 Task: Find an Airbnb in Jamaica Plain, United States for 2 guests from 10th to 18th August with a price range of ₹10,000 to ₹14,000, 1 bedroom, 1 bed, 1 bathroom, self check-in, gym, breakfast, wifi, free parking, and English-speaking host.
Action: Mouse moved to (602, 114)
Screenshot: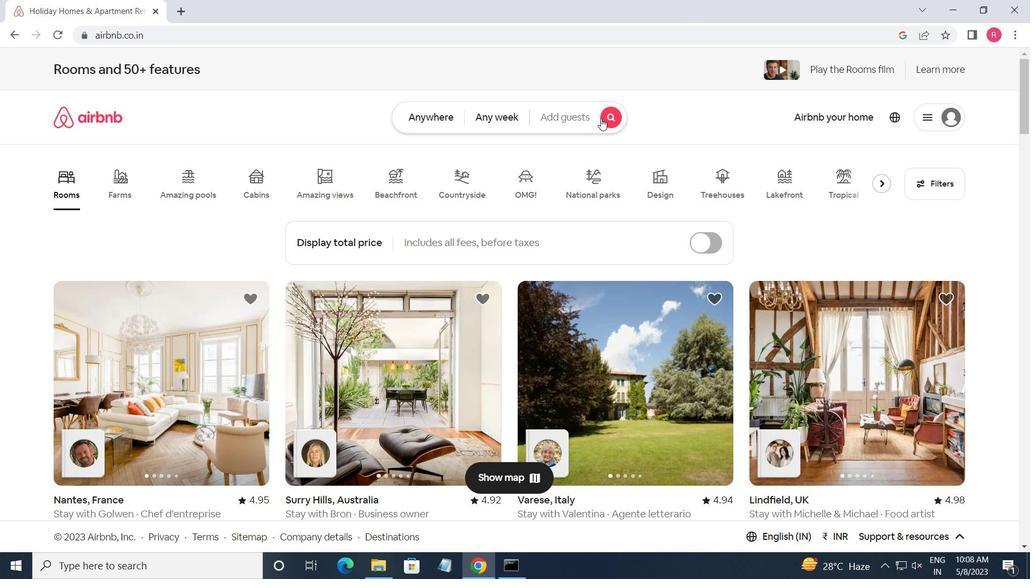 
Action: Mouse pressed left at (602, 114)
Screenshot: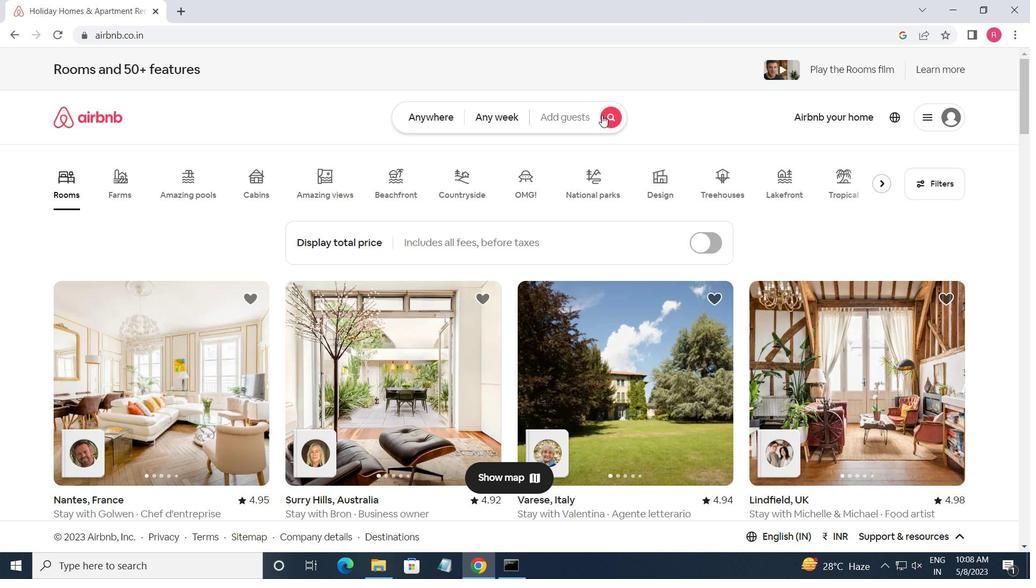 
Action: Mouse moved to (327, 171)
Screenshot: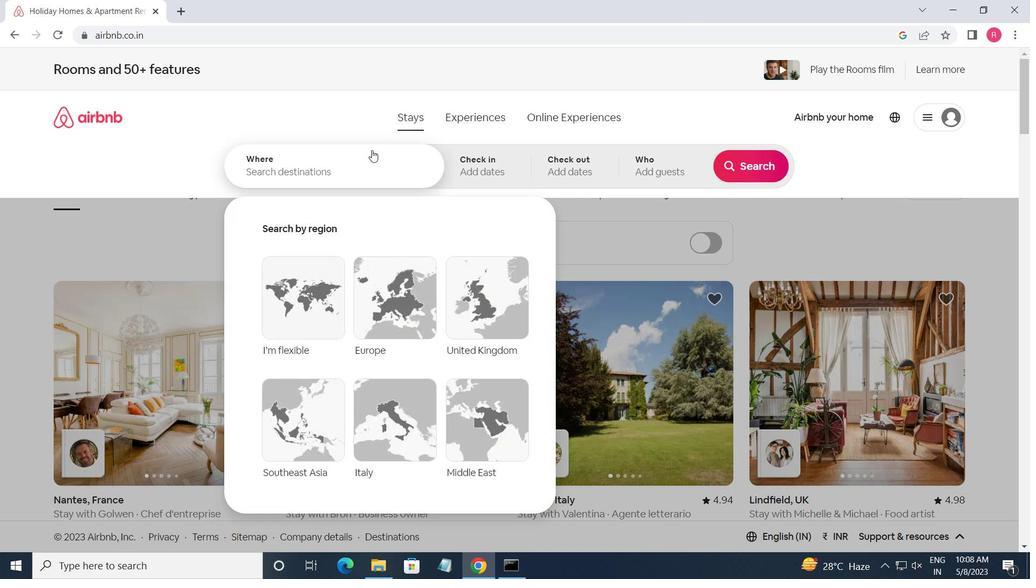 
Action: Mouse pressed left at (327, 171)
Screenshot: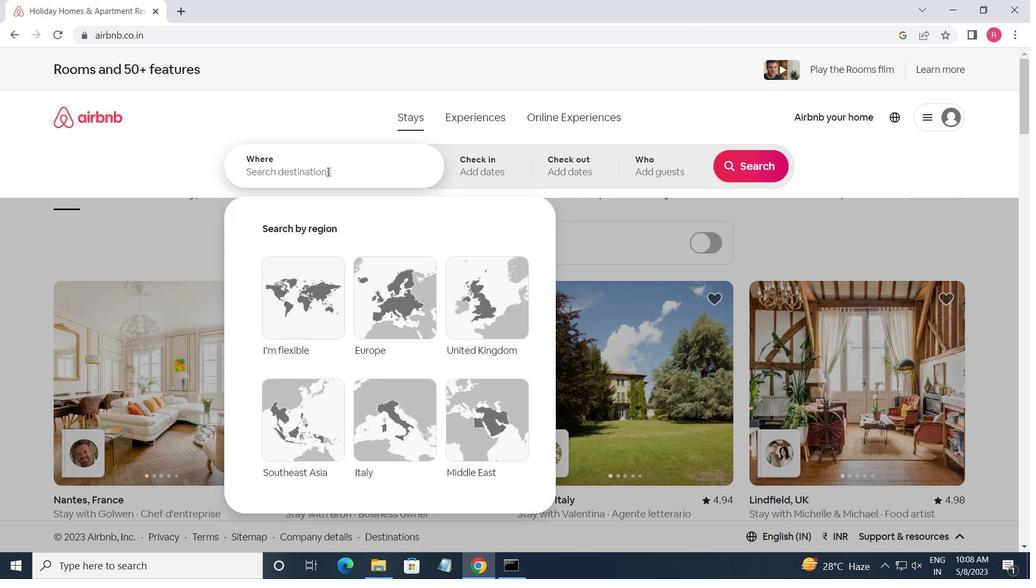
Action: Key pressed <Key.shift><Key.shift><Key.shift><Key.shift><Key.shift><Key.shift><Key.shift><Key.shift><Key.shift><Key.shift><Key.shift><Key.shift><Key.shift><Key.shift>JAMAICA<Key.space><Key.shift_r>PLAIN,<Key.shift_r><Key.shift_r>UNITED<Key.space><Key.shift>STATES<Key.enter>
Screenshot: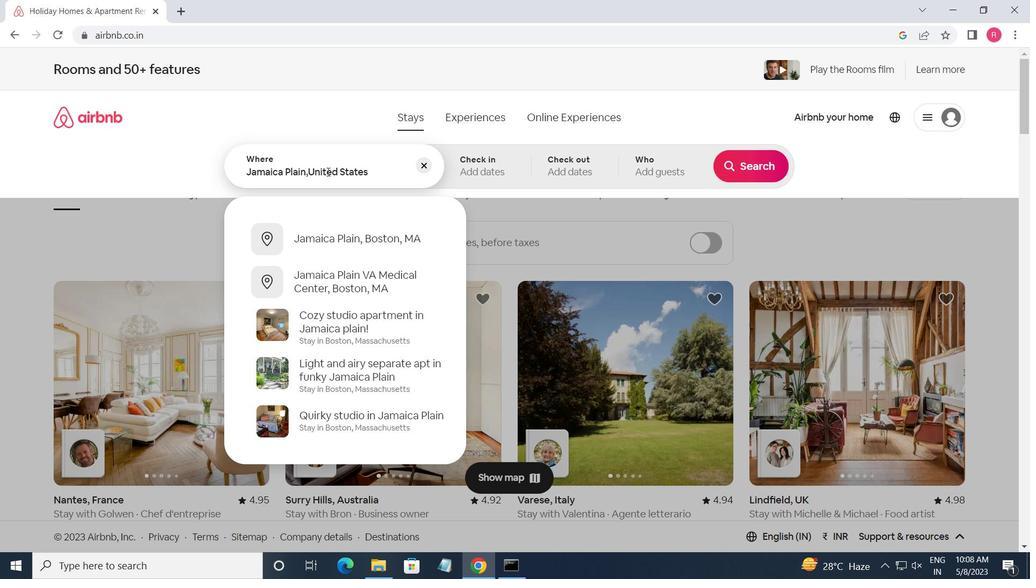 
Action: Mouse moved to (744, 274)
Screenshot: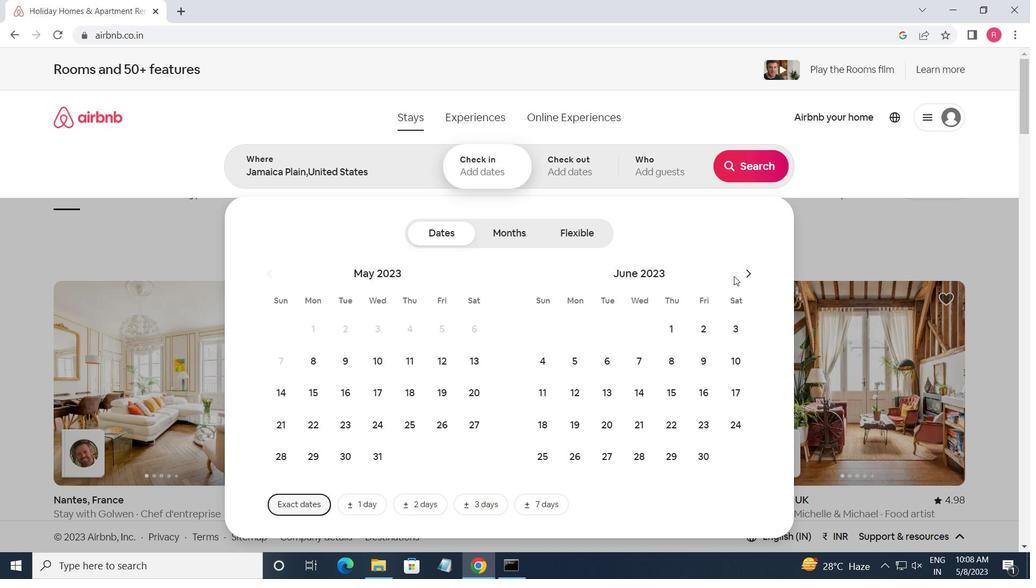 
Action: Mouse pressed left at (744, 274)
Screenshot: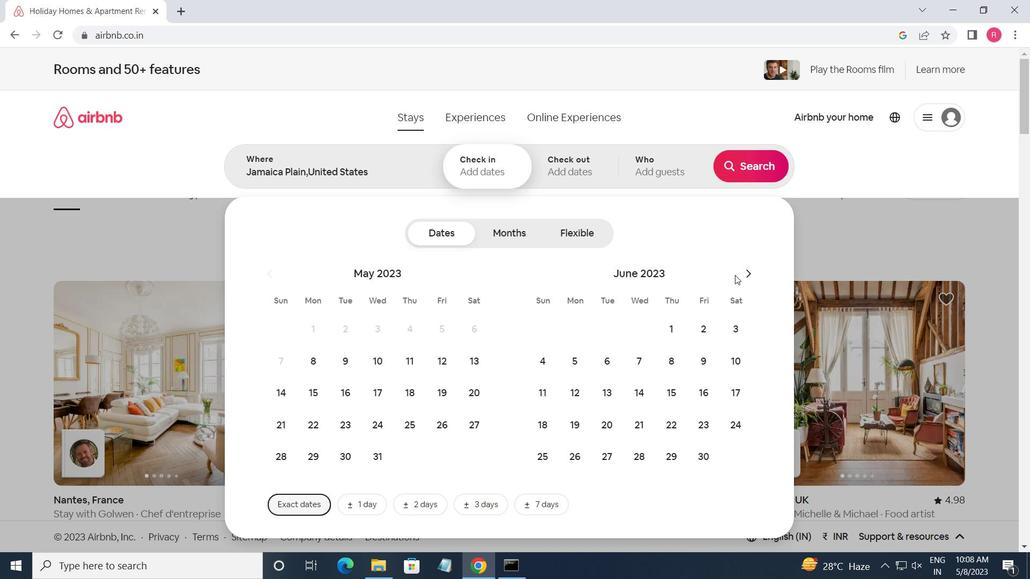 
Action: Mouse moved to (746, 275)
Screenshot: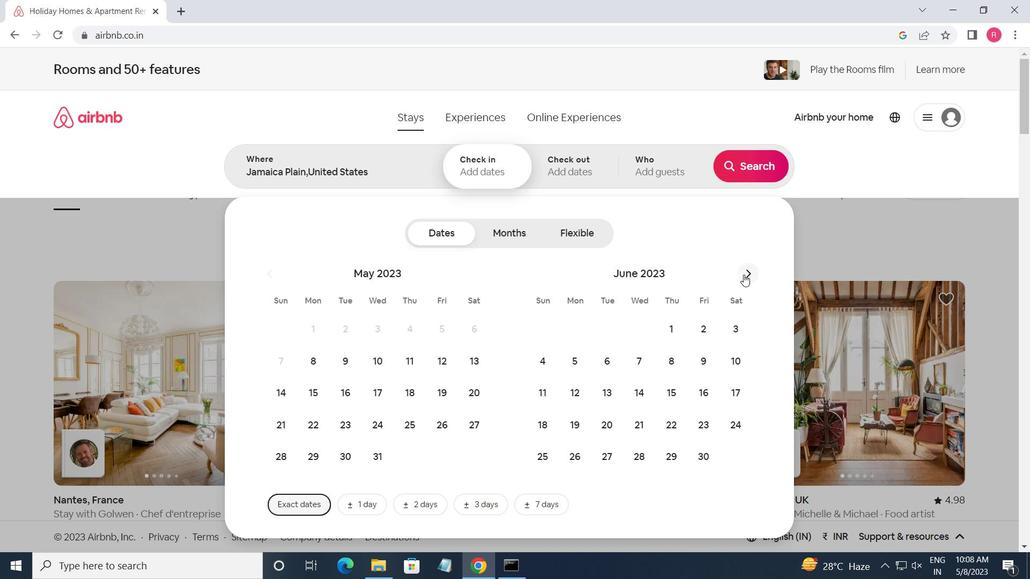 
Action: Mouse pressed left at (746, 275)
Screenshot: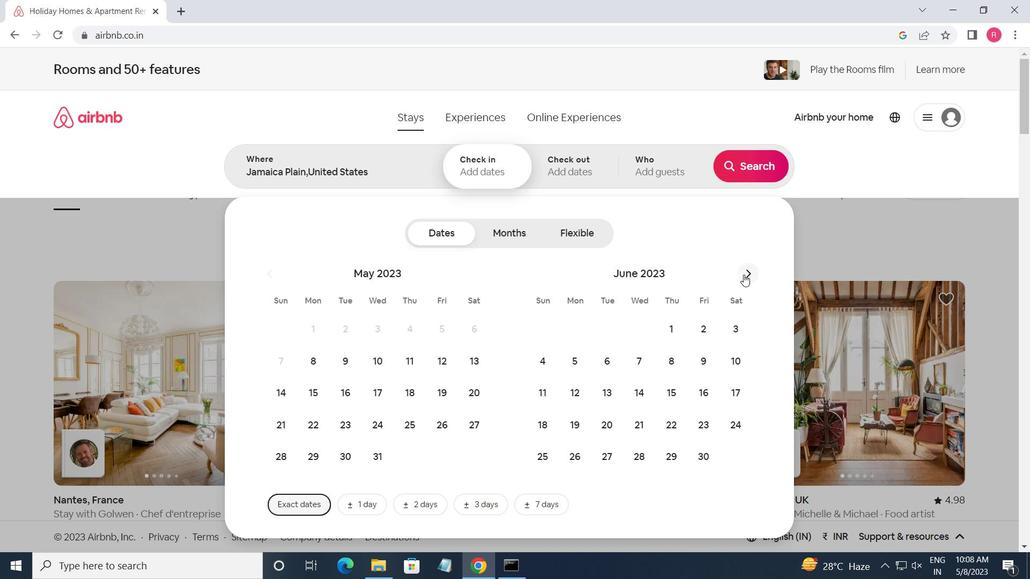 
Action: Mouse moved to (746, 275)
Screenshot: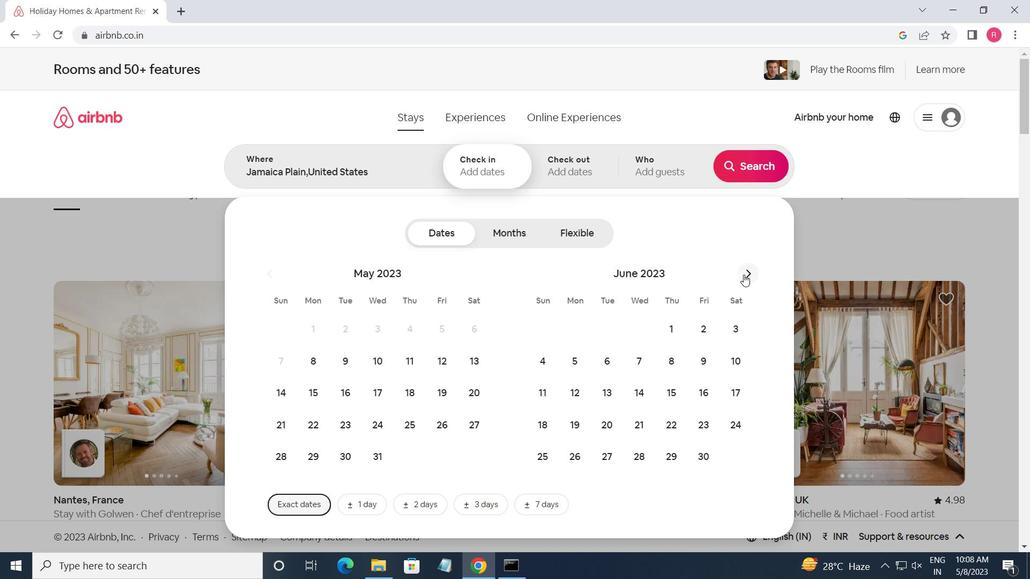 
Action: Mouse pressed left at (746, 275)
Screenshot: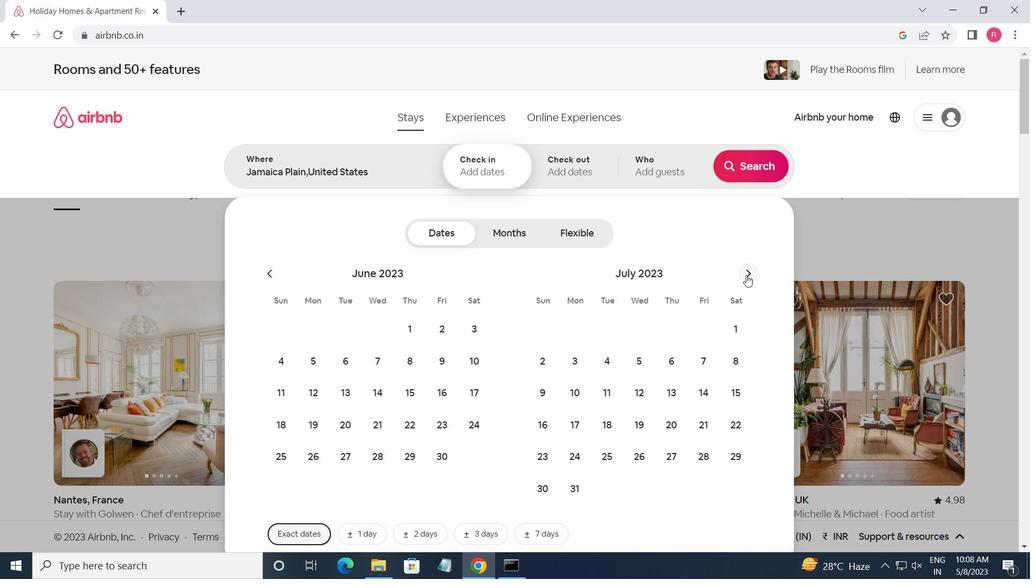 
Action: Mouse moved to (679, 364)
Screenshot: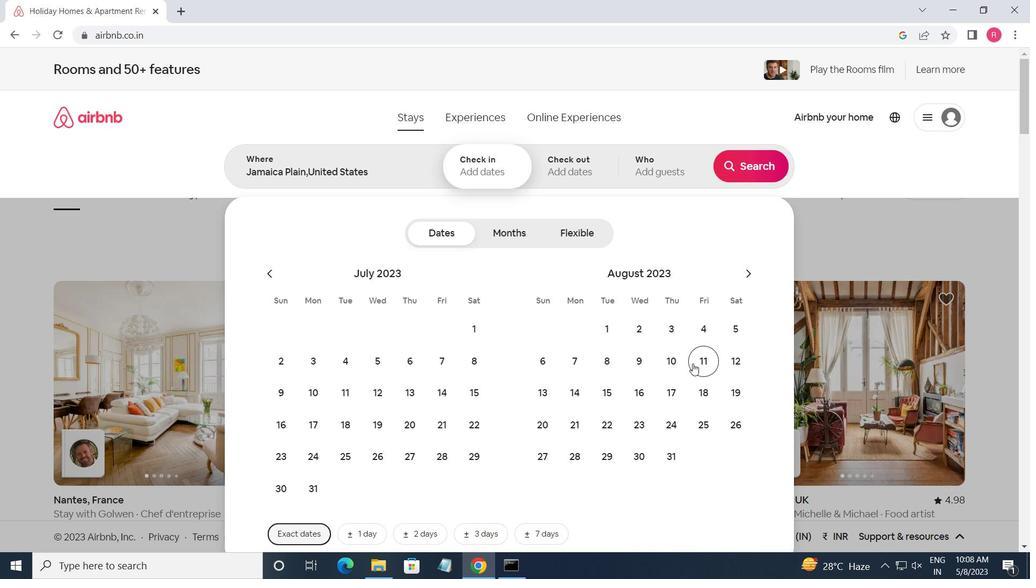 
Action: Mouse pressed left at (679, 364)
Screenshot: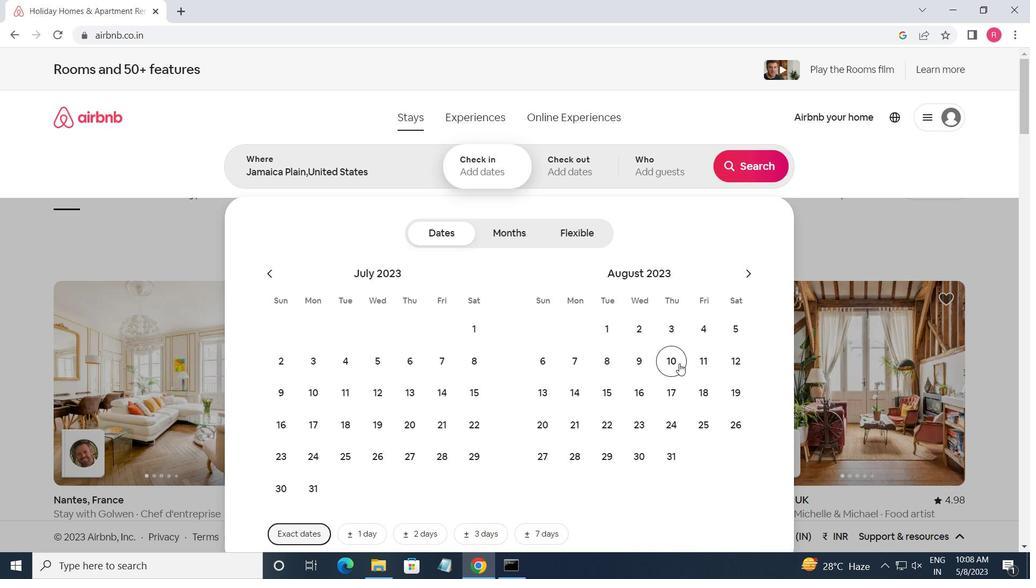 
Action: Mouse moved to (705, 388)
Screenshot: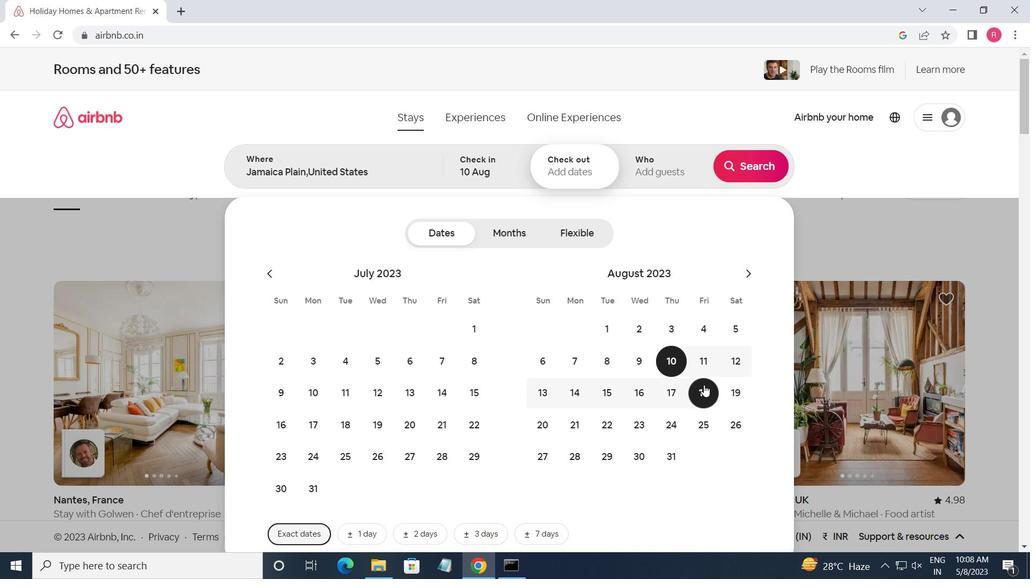 
Action: Mouse pressed left at (705, 388)
Screenshot: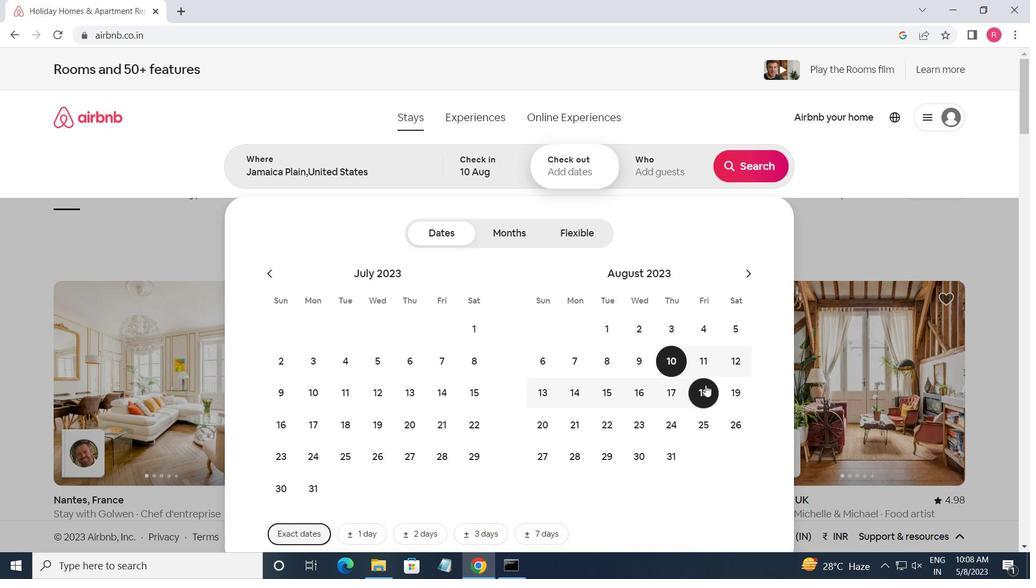 
Action: Mouse moved to (668, 177)
Screenshot: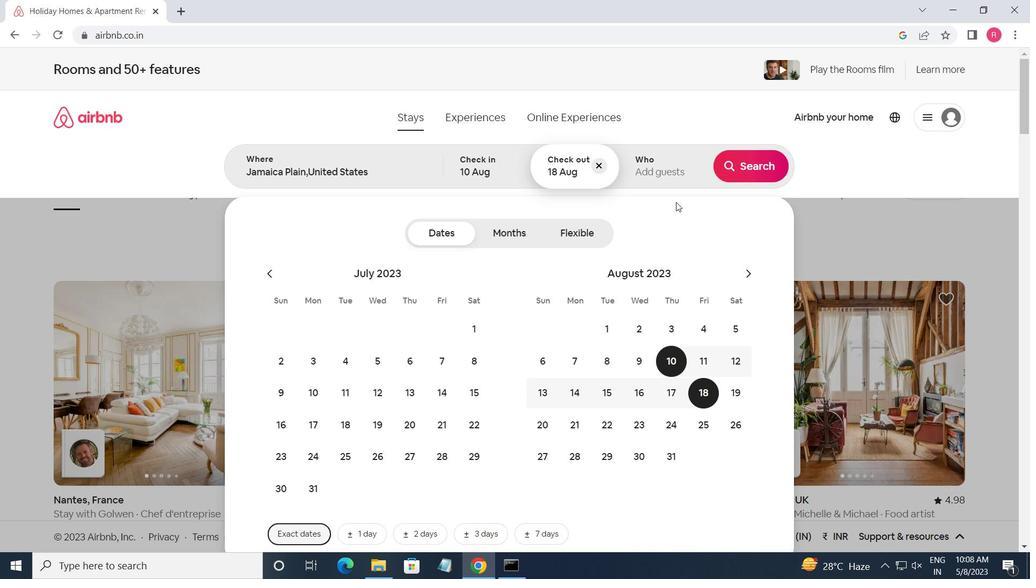 
Action: Mouse pressed left at (668, 177)
Screenshot: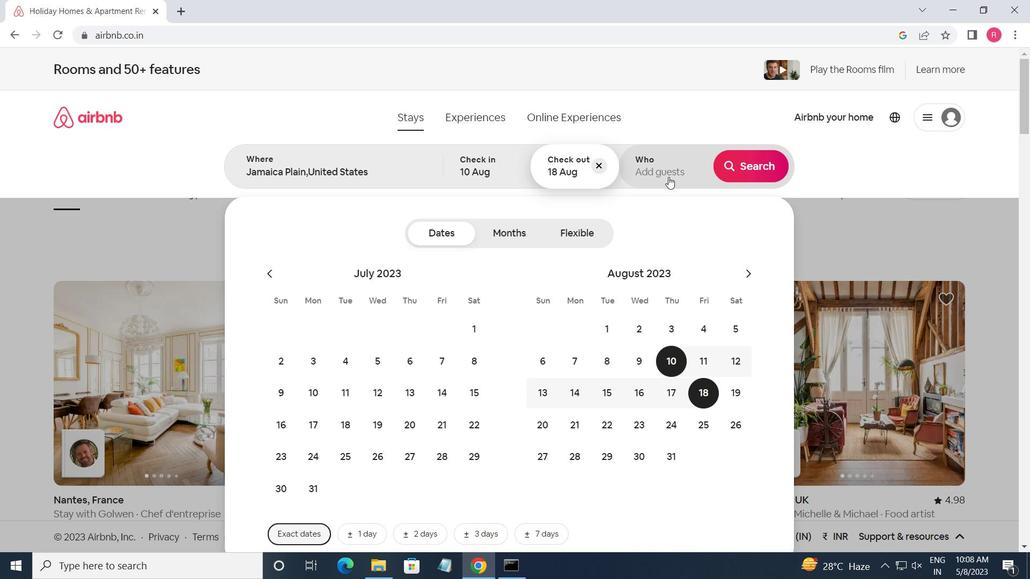 
Action: Mouse moved to (755, 242)
Screenshot: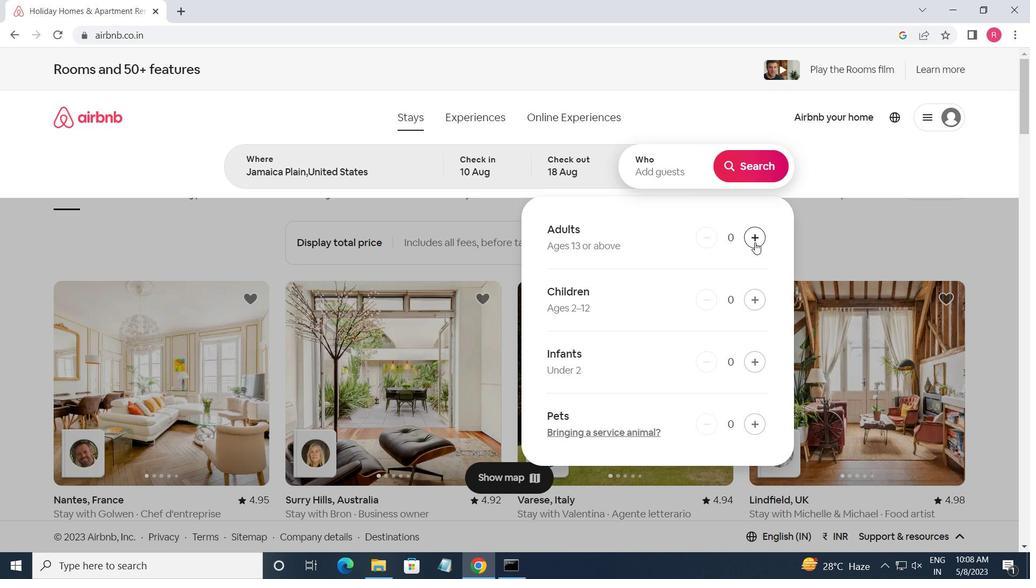 
Action: Mouse pressed left at (755, 242)
Screenshot: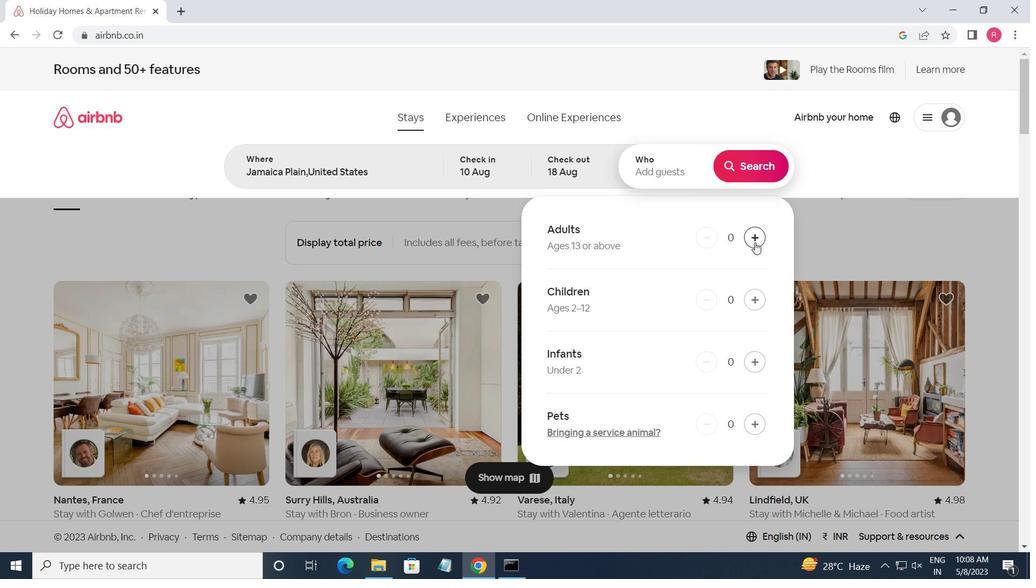 
Action: Mouse pressed left at (755, 242)
Screenshot: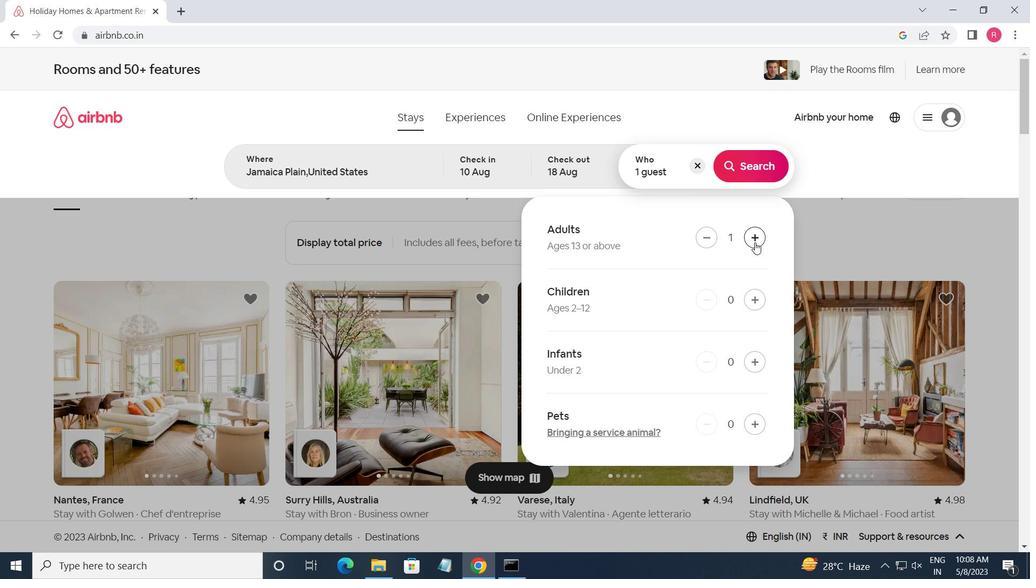 
Action: Mouse moved to (746, 177)
Screenshot: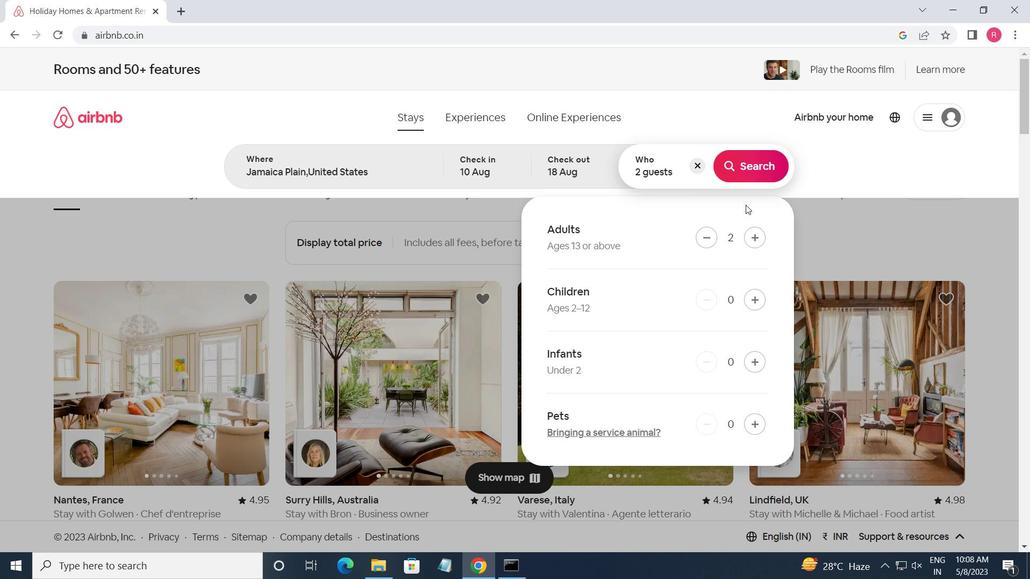 
Action: Mouse pressed left at (746, 177)
Screenshot: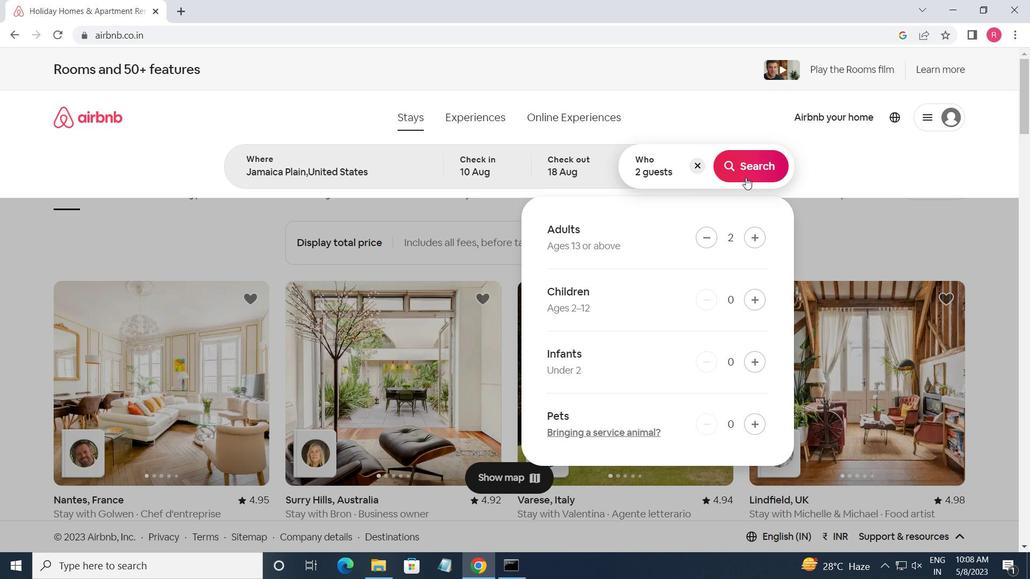 
Action: Mouse moved to (983, 124)
Screenshot: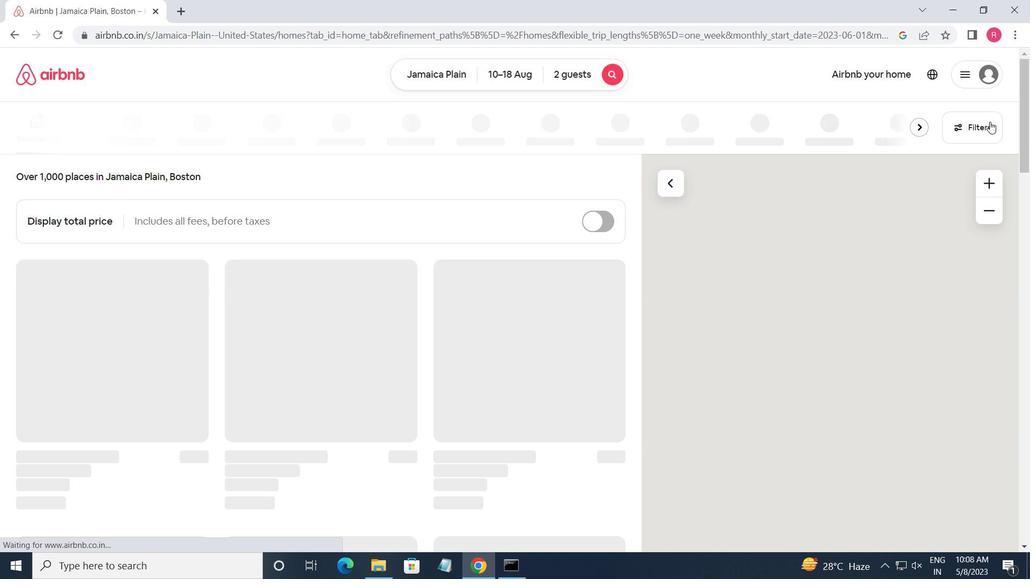 
Action: Mouse pressed left at (983, 124)
Screenshot: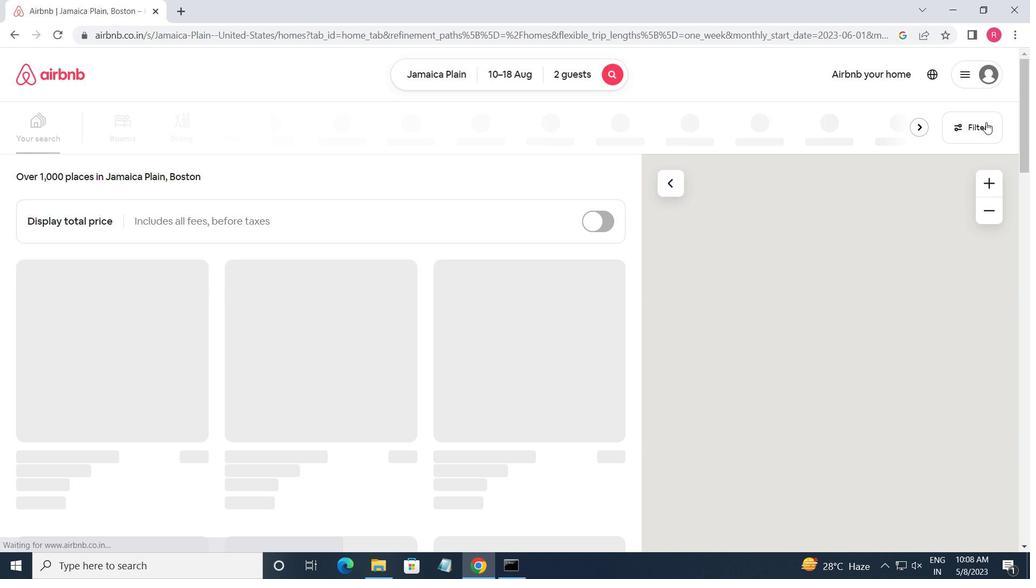 
Action: Mouse moved to (347, 448)
Screenshot: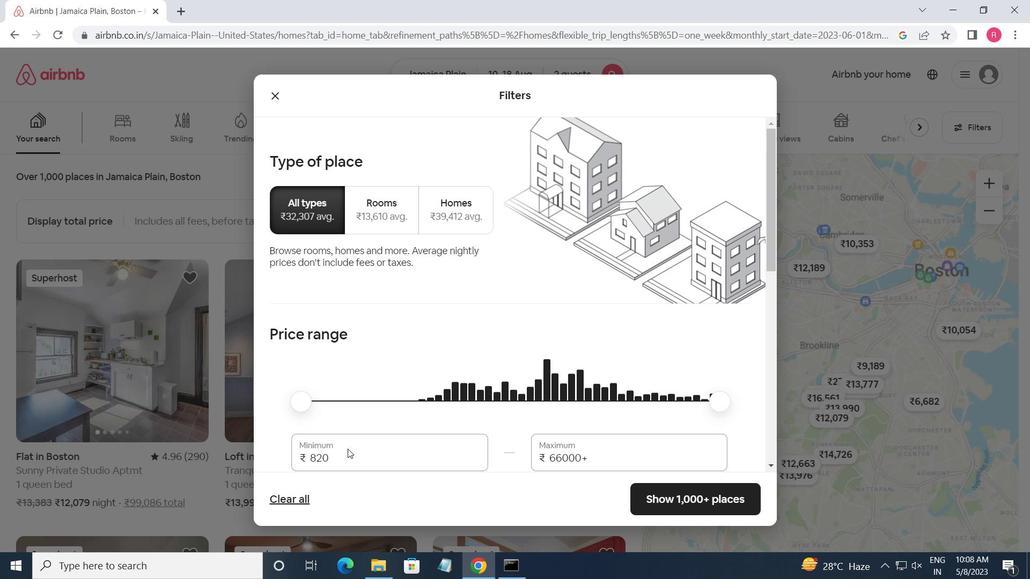 
Action: Mouse pressed left at (347, 448)
Screenshot: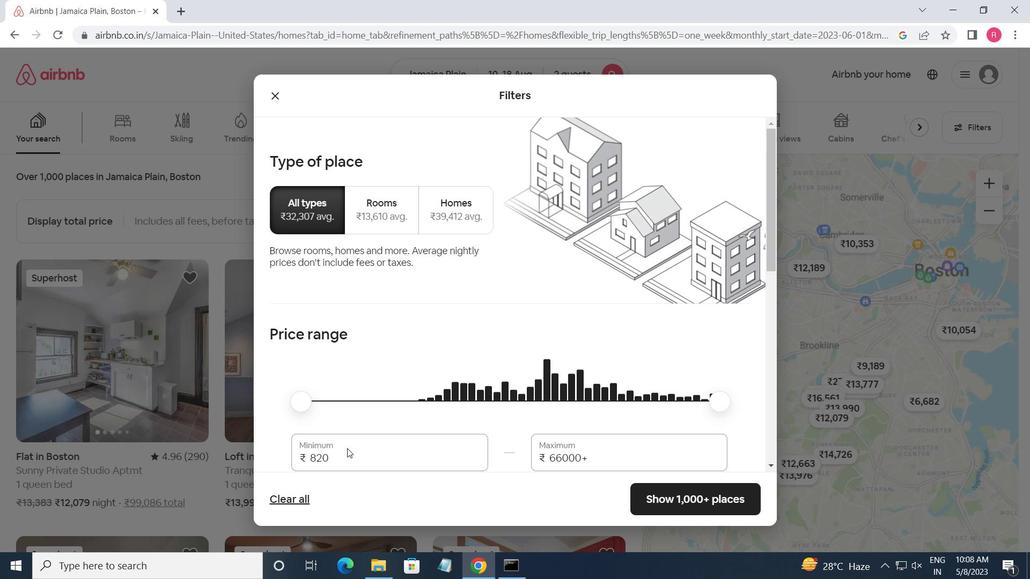 
Action: Key pressed <Key.backspace><Key.backspace><Key.backspace><Key.backspace>10000<Key.tab>14000
Screenshot: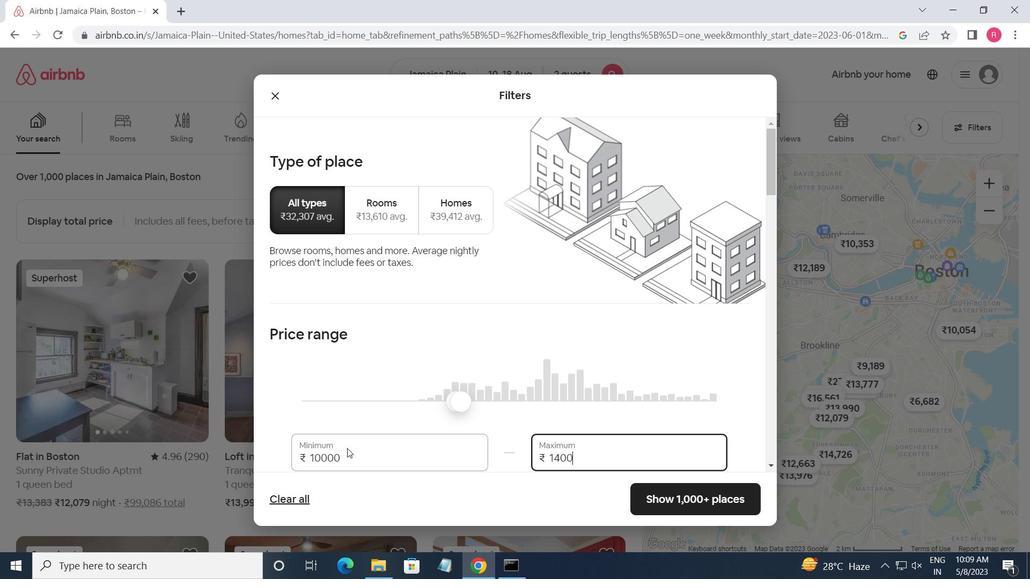 
Action: Mouse moved to (612, 374)
Screenshot: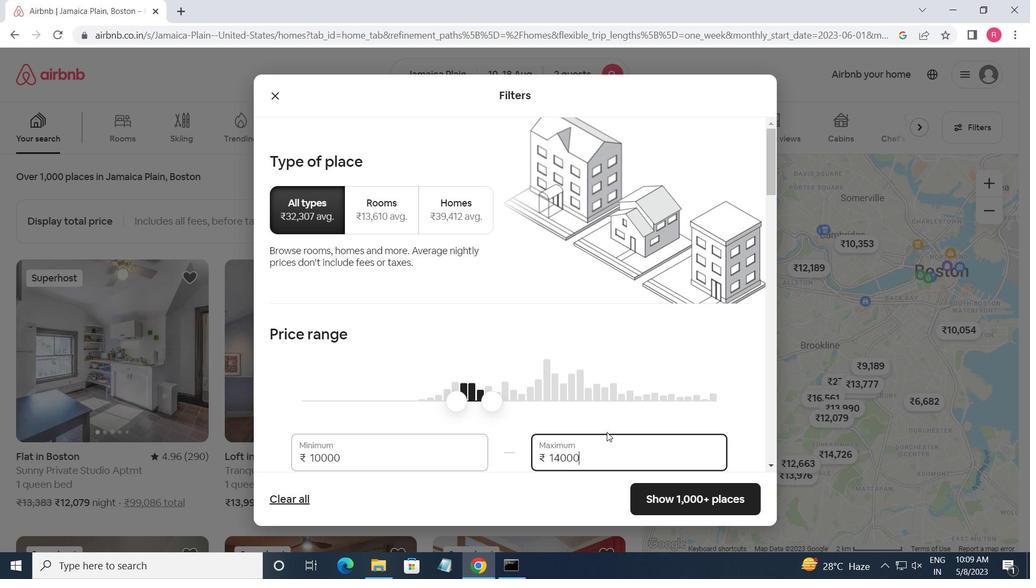 
Action: Mouse scrolled (612, 373) with delta (0, 0)
Screenshot: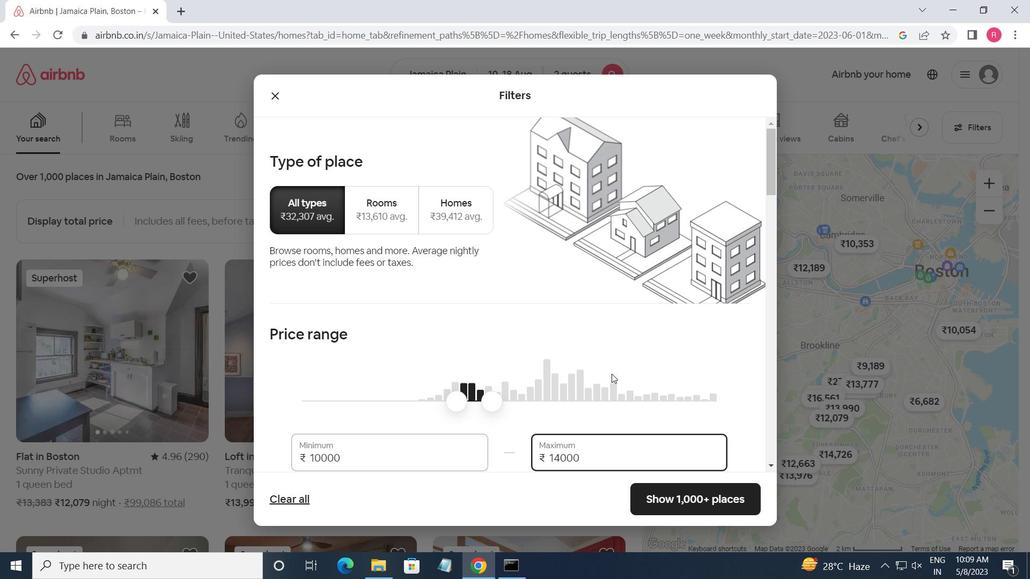 
Action: Mouse moved to (612, 374)
Screenshot: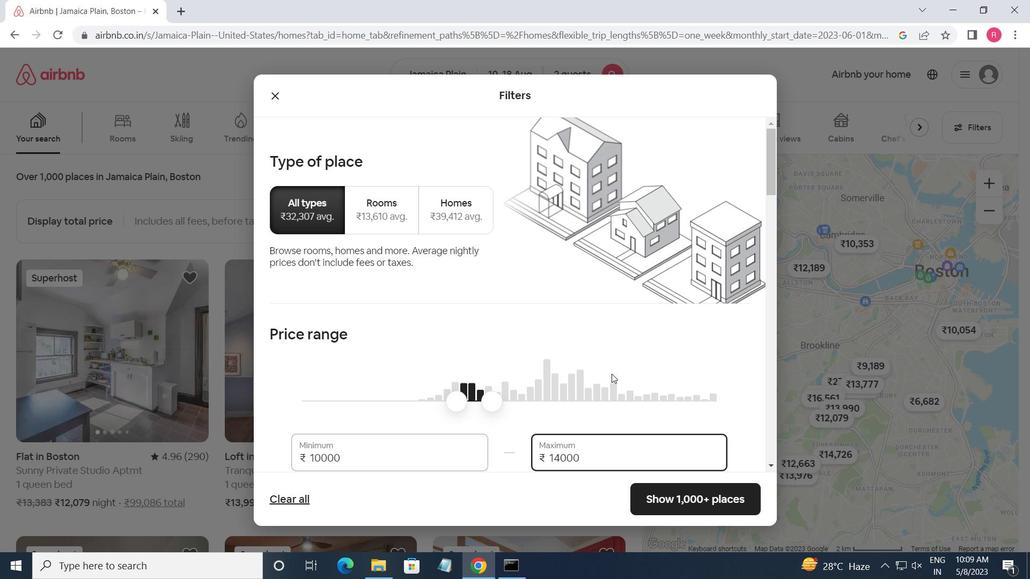 
Action: Mouse scrolled (612, 373) with delta (0, 0)
Screenshot: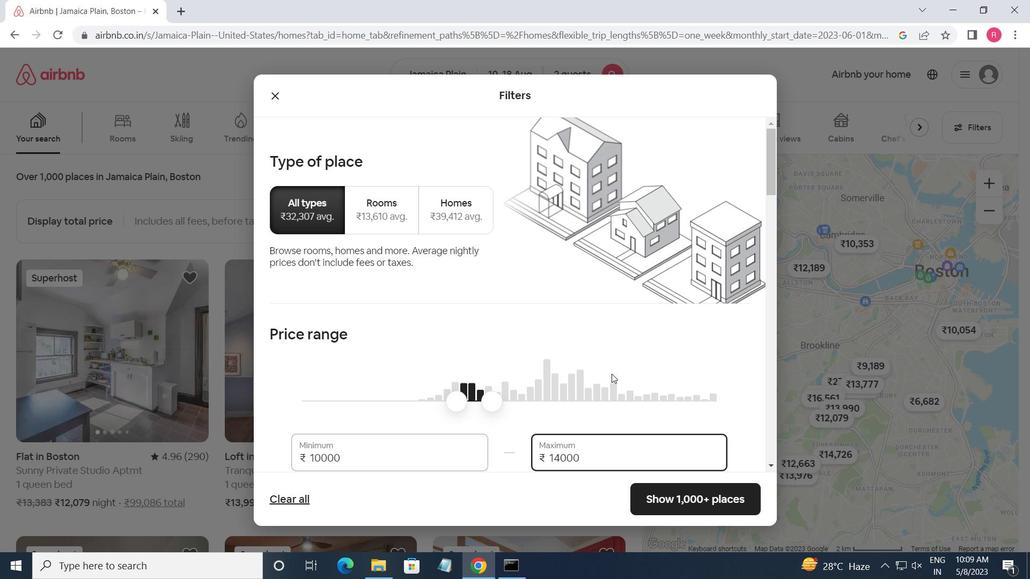 
Action: Mouse moved to (608, 376)
Screenshot: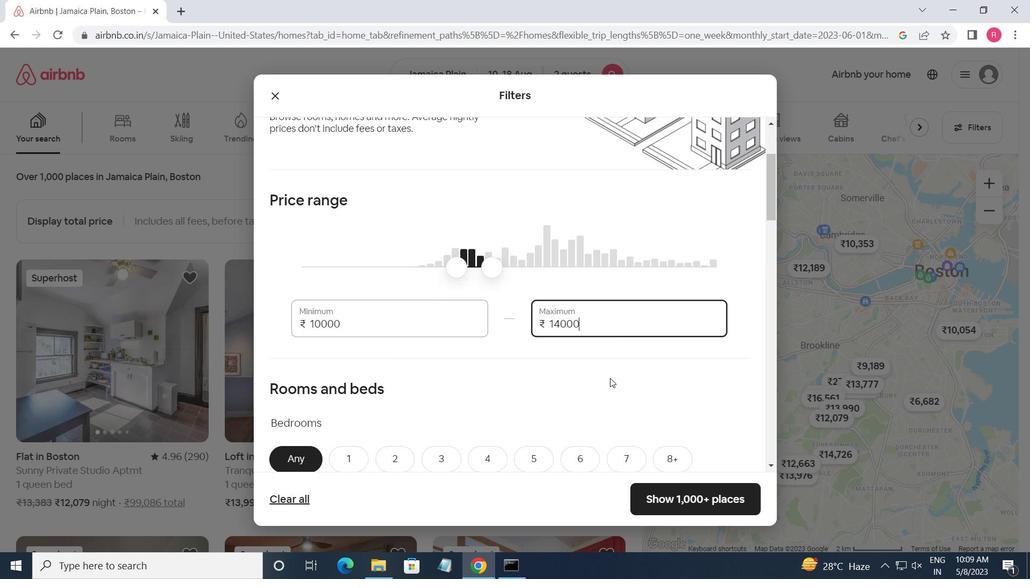 
Action: Mouse scrolled (608, 375) with delta (0, 0)
Screenshot: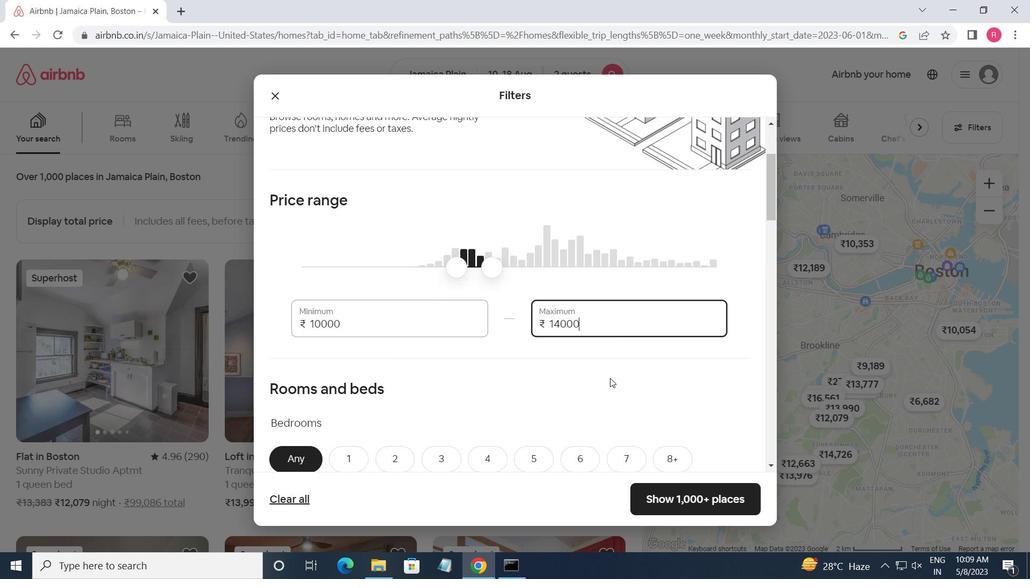 
Action: Mouse scrolled (608, 375) with delta (0, 0)
Screenshot: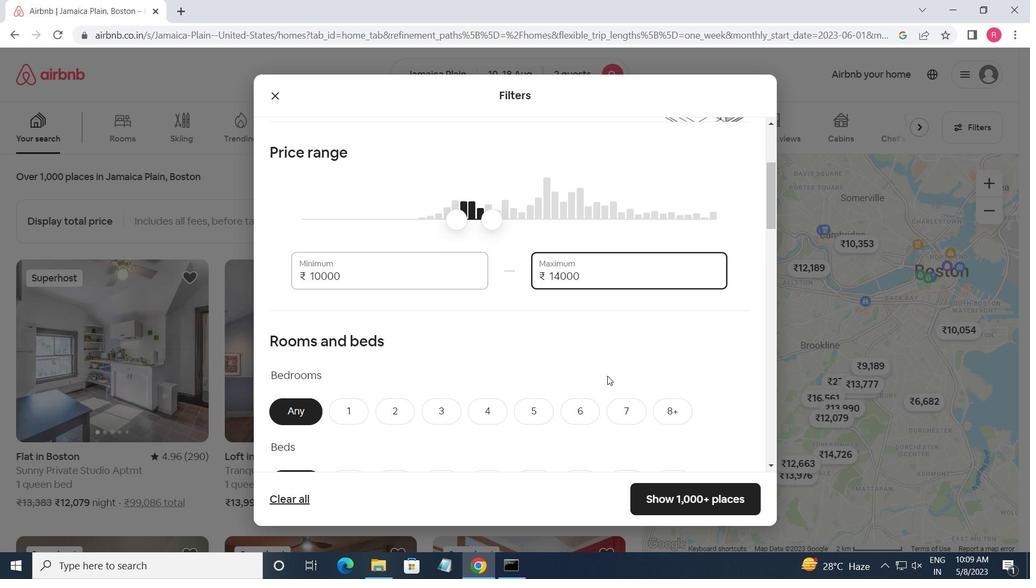 
Action: Mouse scrolled (608, 375) with delta (0, 0)
Screenshot: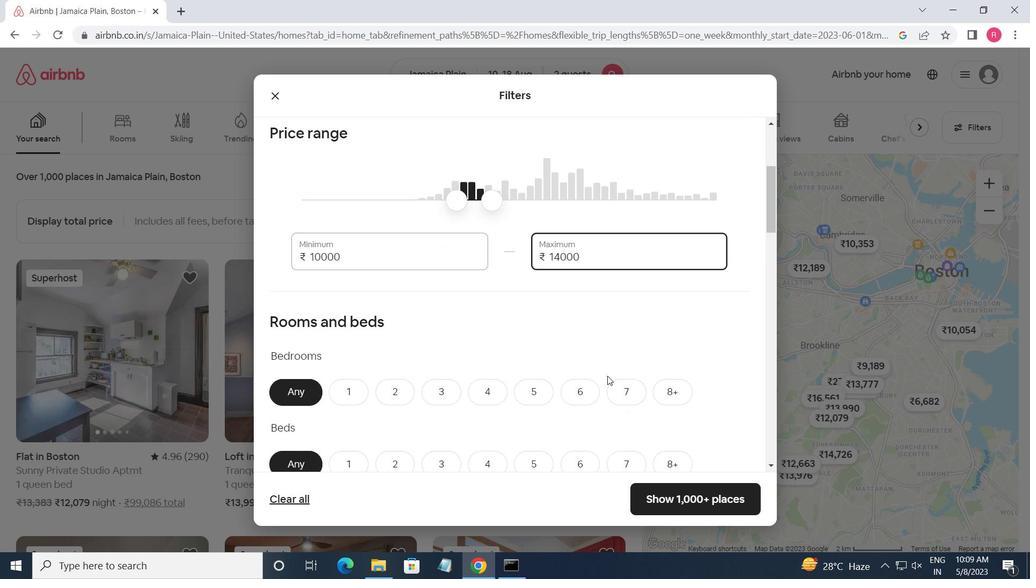 
Action: Mouse moved to (345, 264)
Screenshot: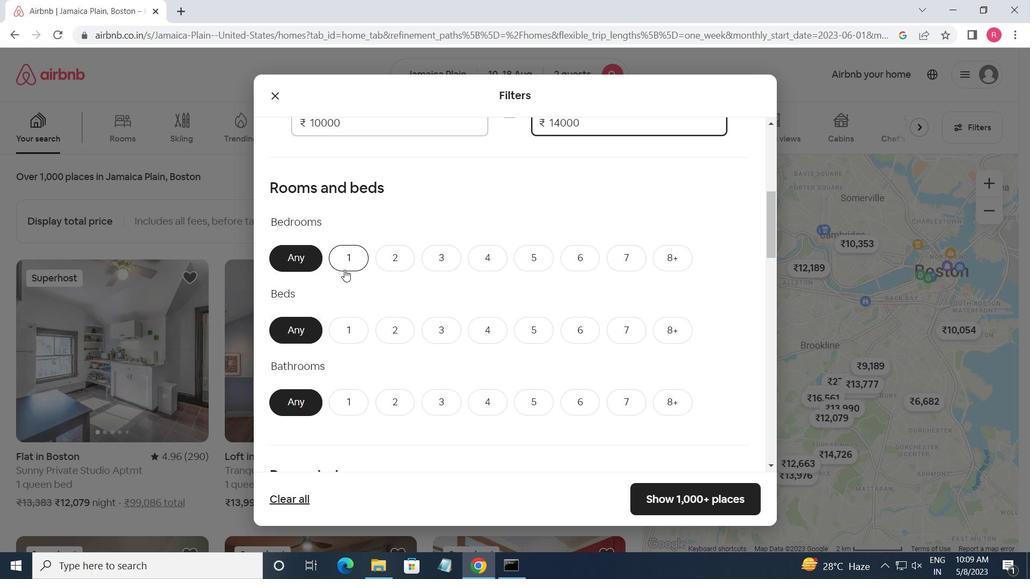 
Action: Mouse pressed left at (345, 264)
Screenshot: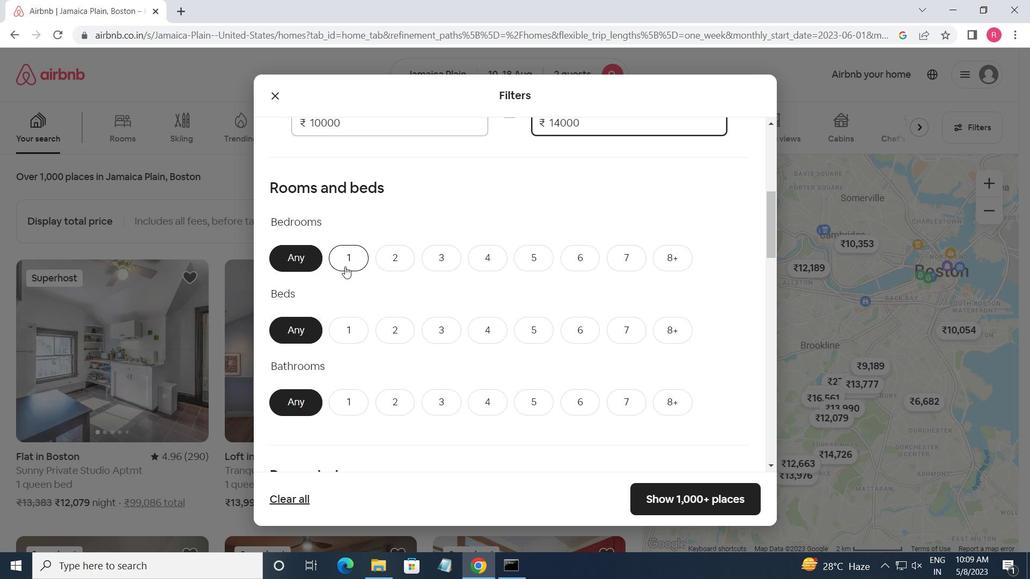 
Action: Mouse moved to (345, 330)
Screenshot: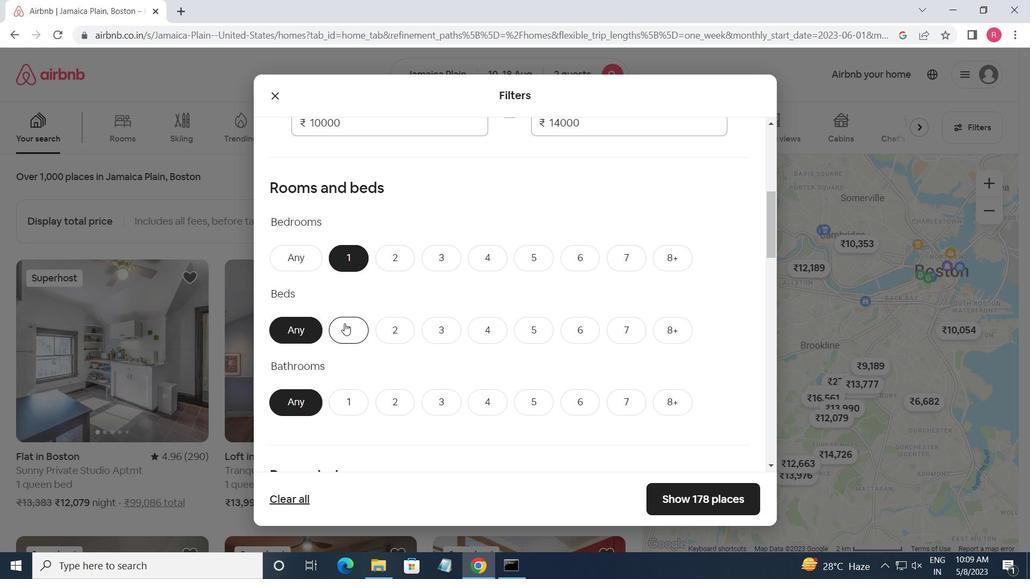 
Action: Mouse pressed left at (345, 330)
Screenshot: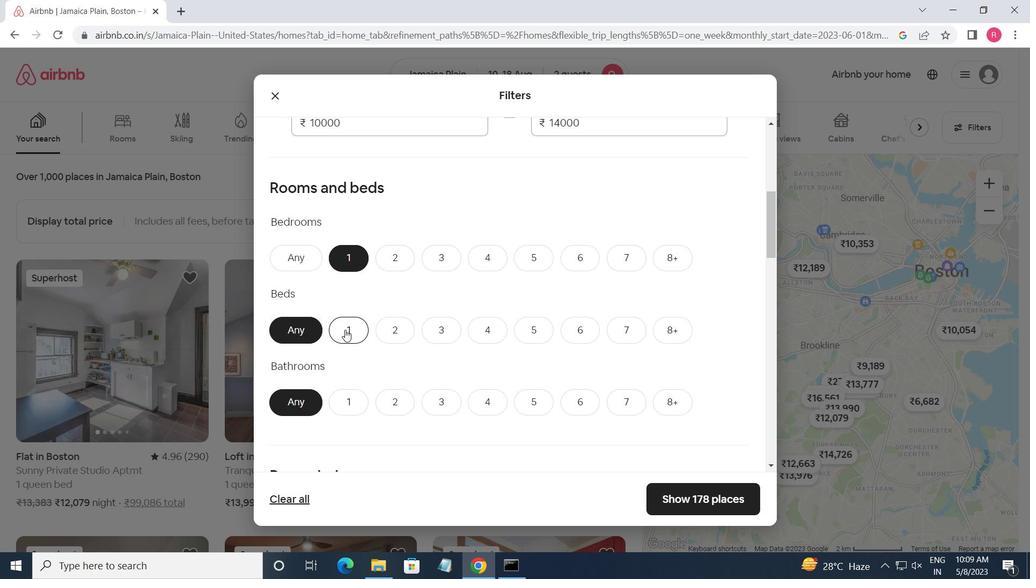 
Action: Mouse moved to (357, 396)
Screenshot: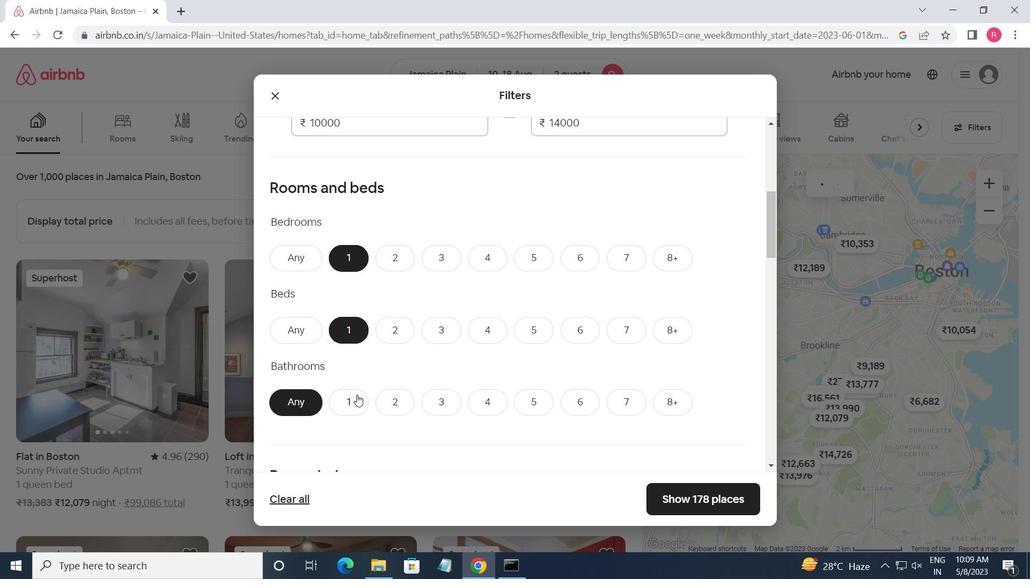 
Action: Mouse pressed left at (357, 396)
Screenshot: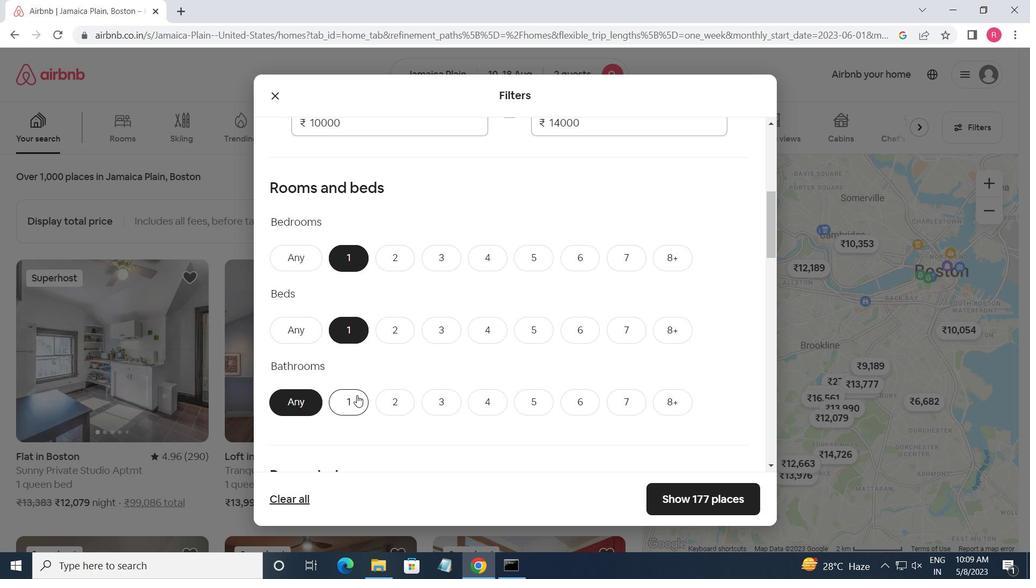
Action: Mouse moved to (356, 396)
Screenshot: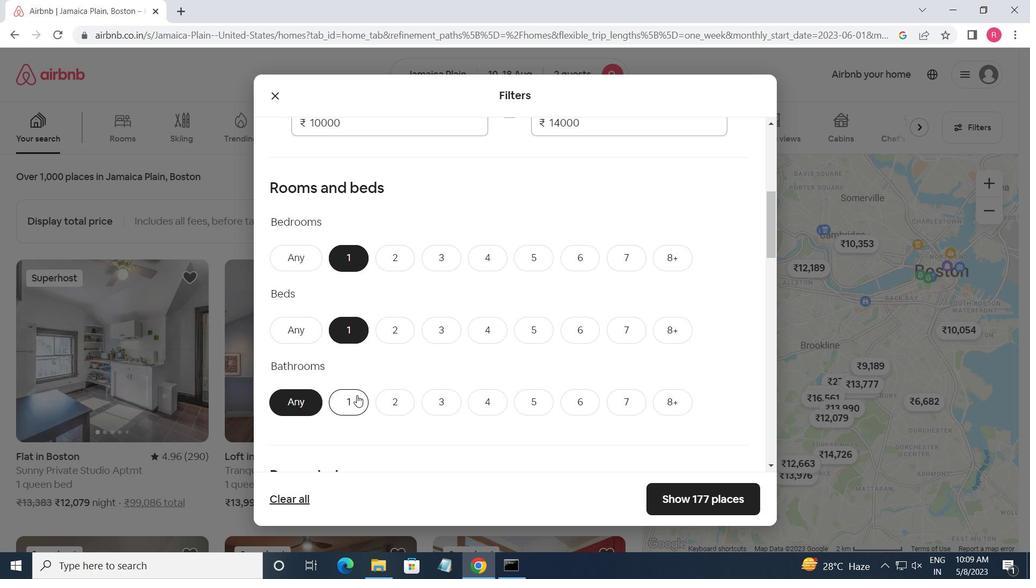 
Action: Mouse scrolled (356, 396) with delta (0, 0)
Screenshot: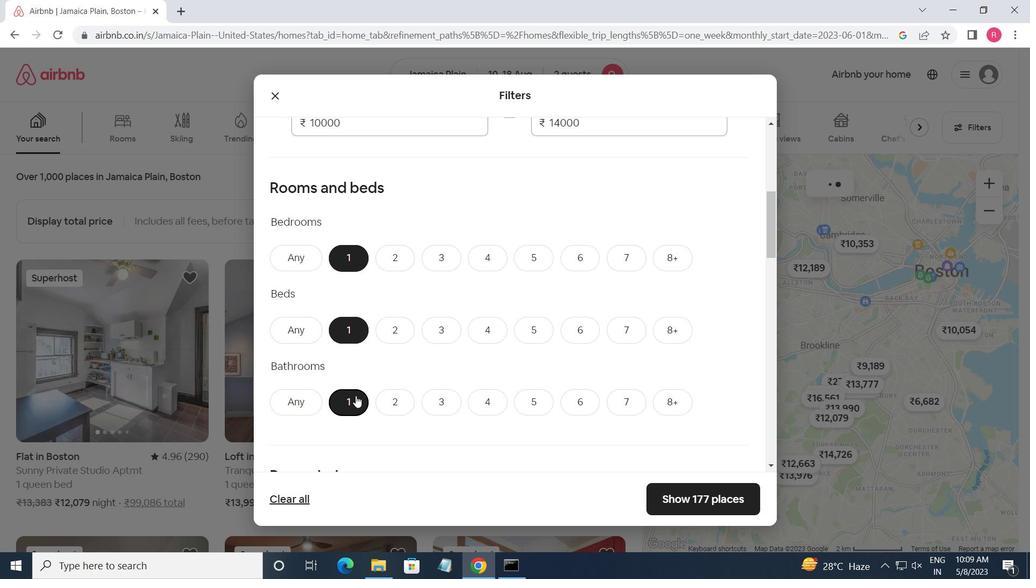 
Action: Mouse scrolled (356, 396) with delta (0, 0)
Screenshot: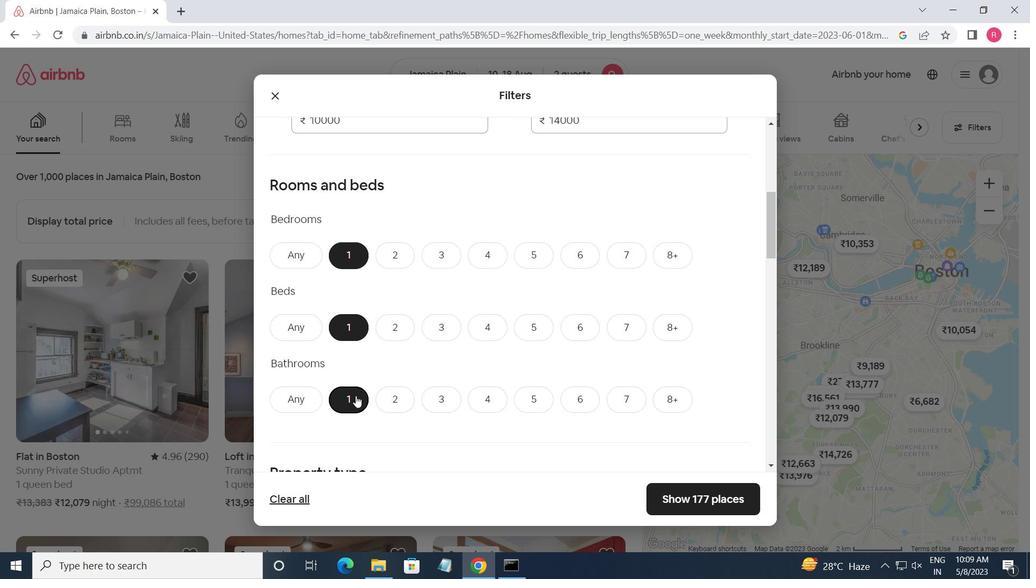 
Action: Mouse scrolled (356, 396) with delta (0, 0)
Screenshot: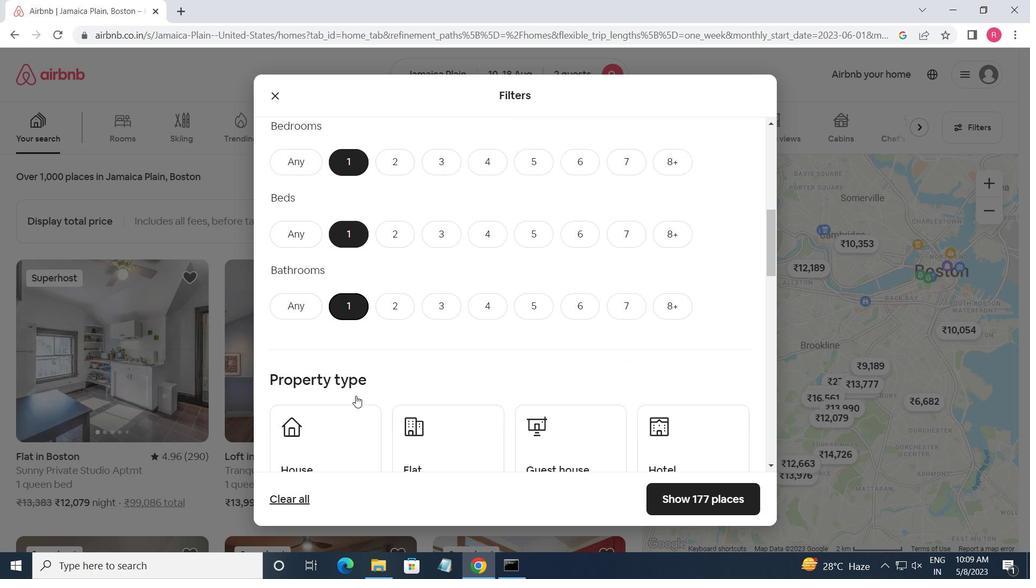 
Action: Mouse moved to (354, 366)
Screenshot: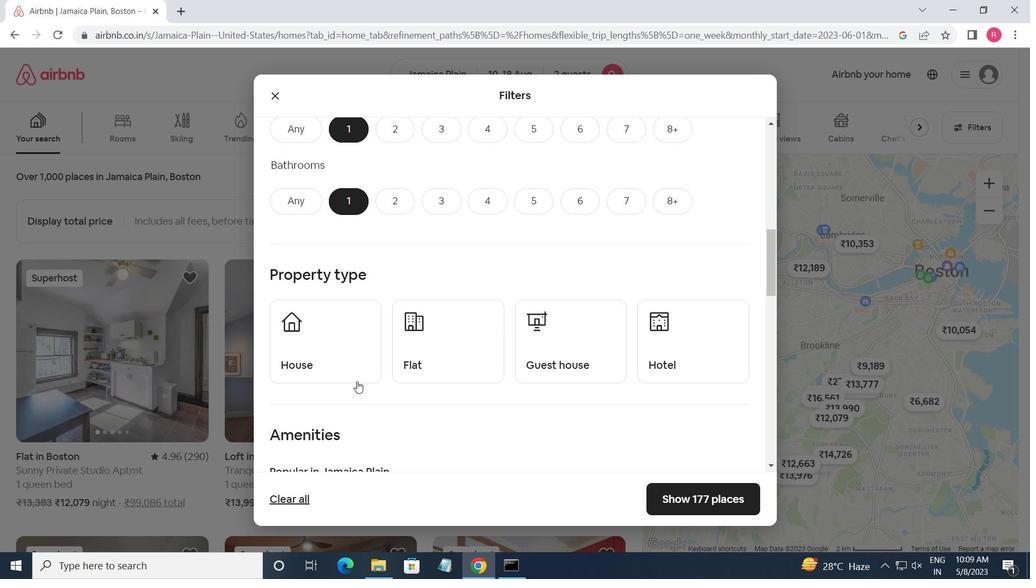 
Action: Mouse pressed left at (354, 366)
Screenshot: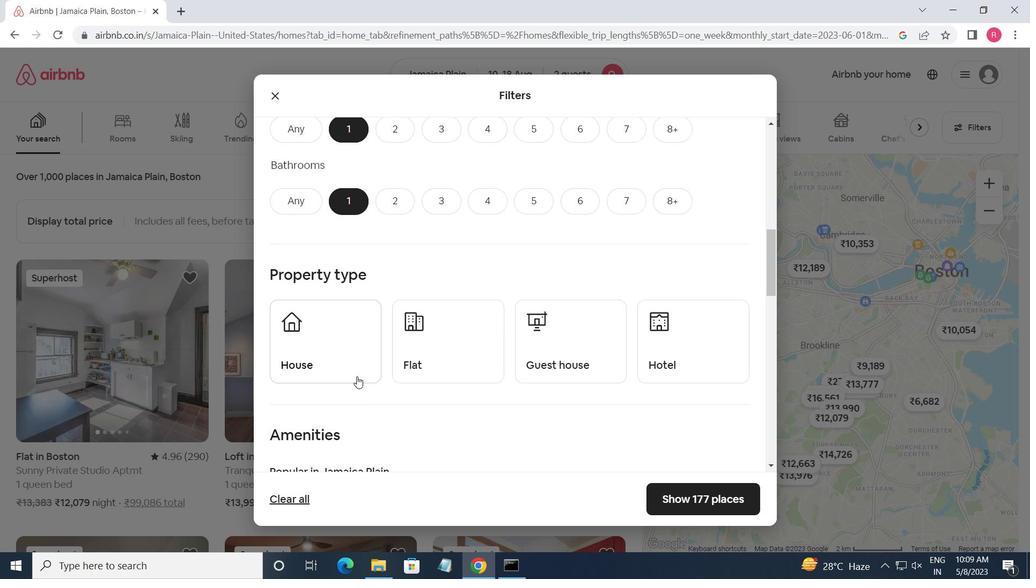 
Action: Mouse moved to (449, 370)
Screenshot: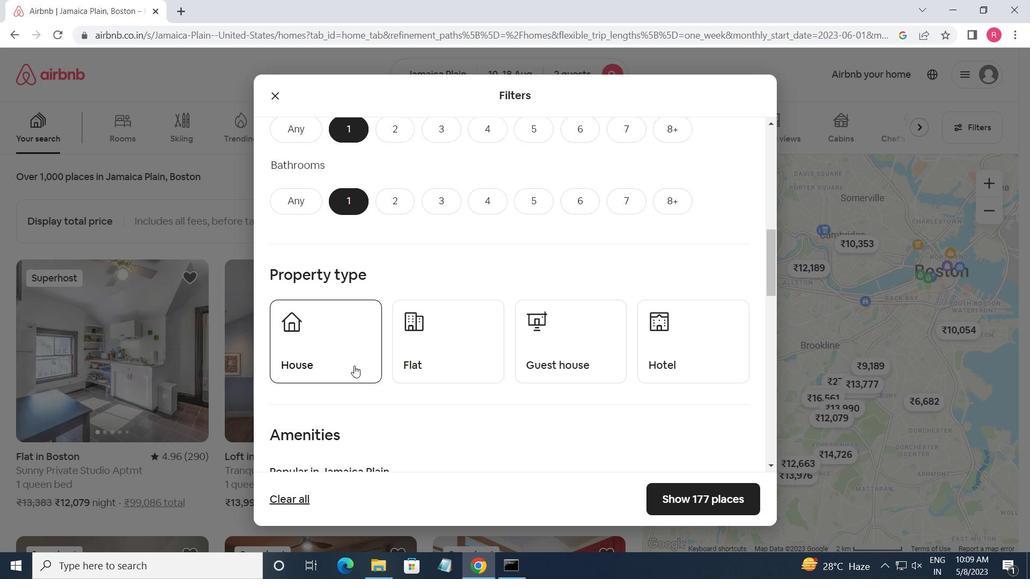 
Action: Mouse pressed left at (449, 370)
Screenshot: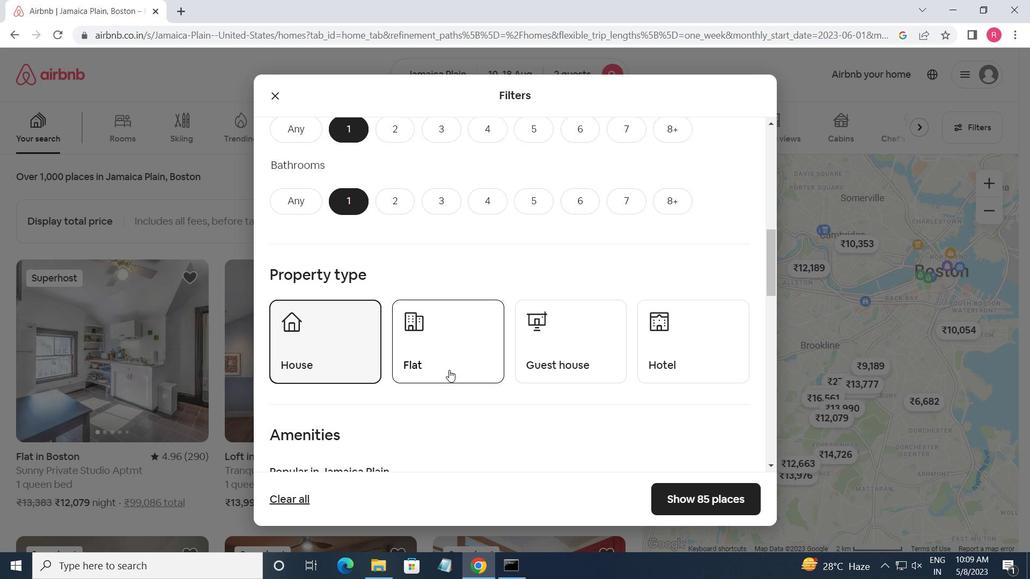 
Action: Mouse moved to (542, 369)
Screenshot: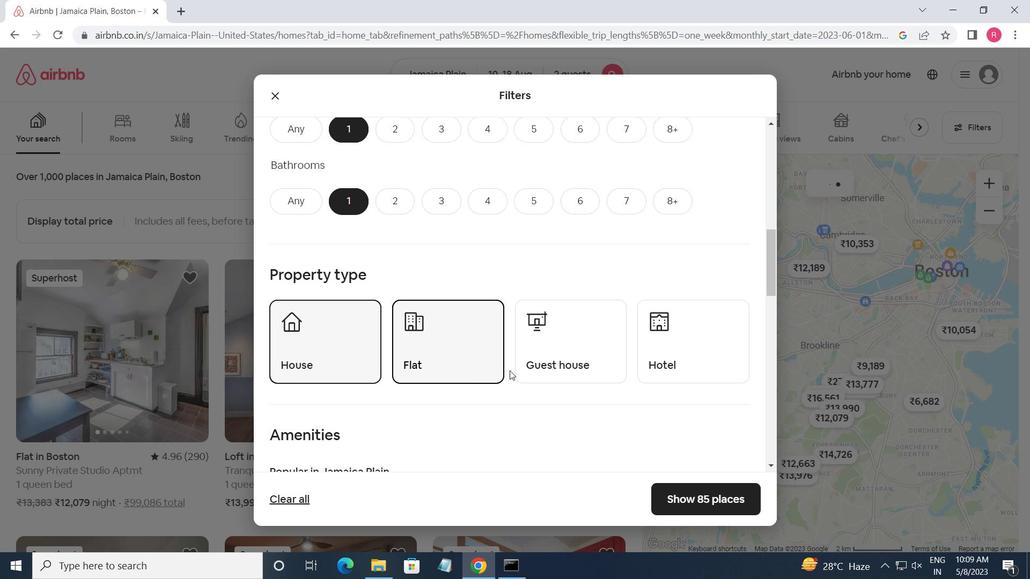 
Action: Mouse pressed left at (542, 369)
Screenshot: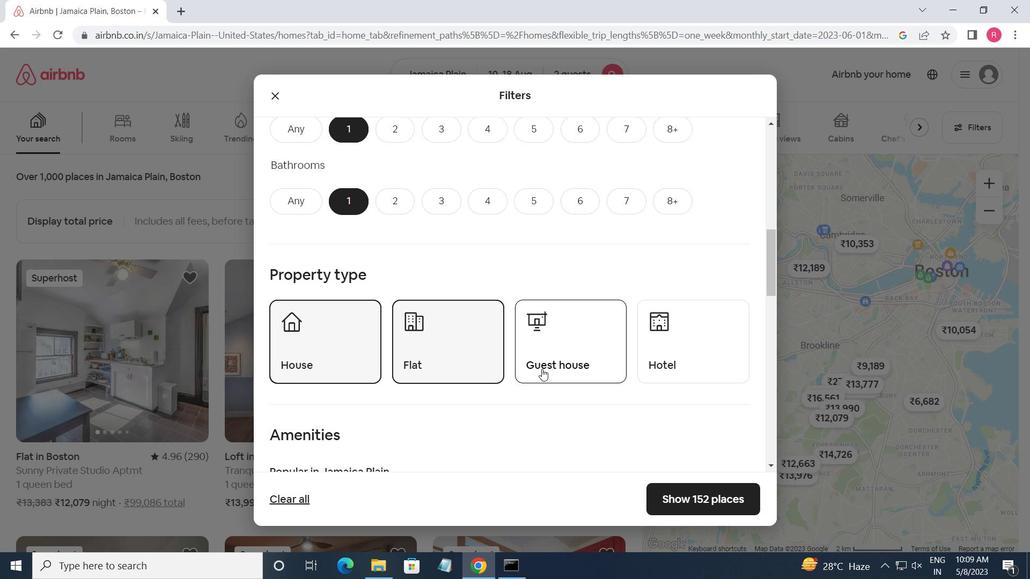
Action: Mouse scrolled (542, 369) with delta (0, 0)
Screenshot: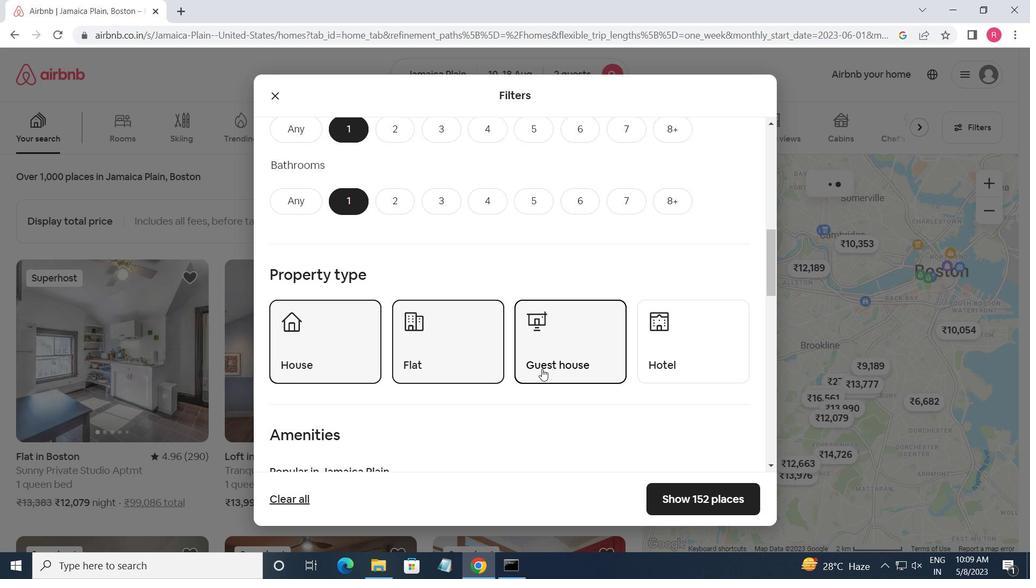 
Action: Mouse scrolled (542, 369) with delta (0, 0)
Screenshot: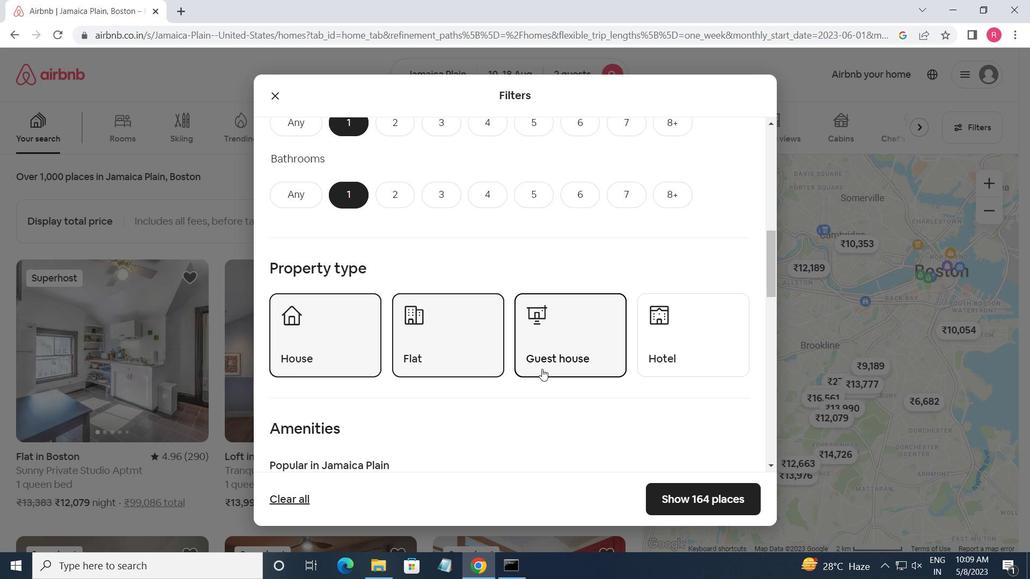 
Action: Mouse scrolled (542, 369) with delta (0, 0)
Screenshot: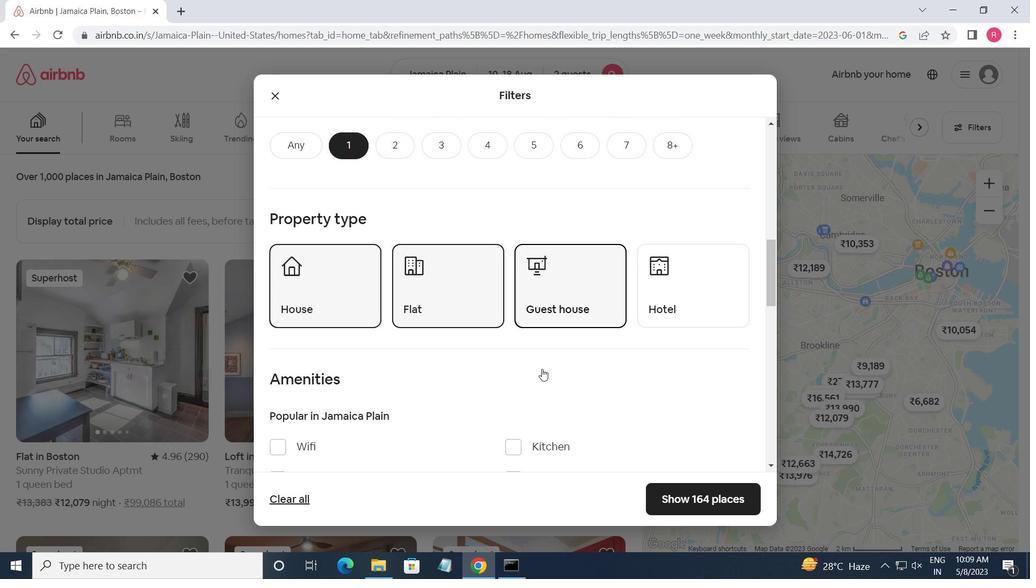 
Action: Mouse moved to (275, 308)
Screenshot: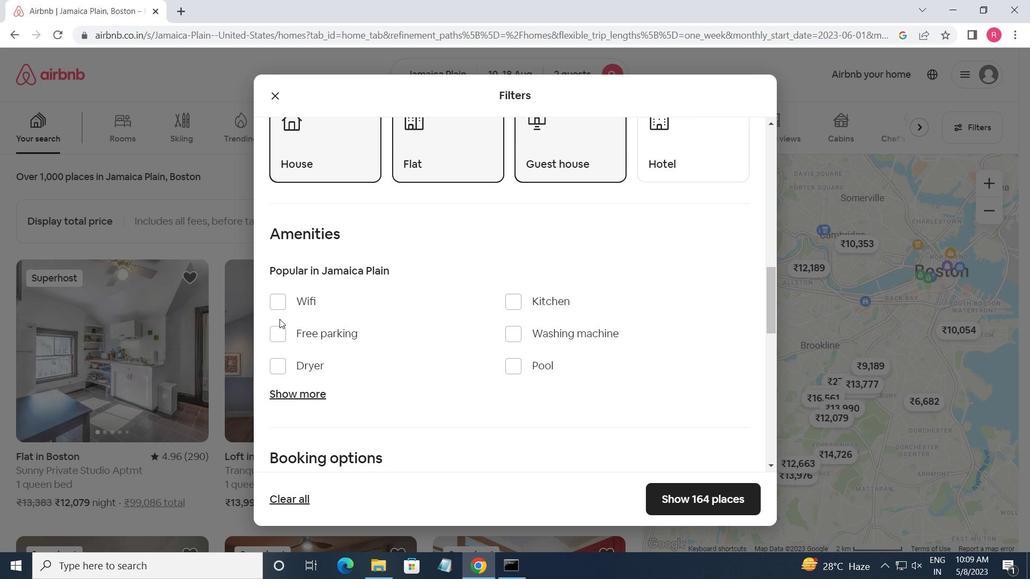 
Action: Mouse pressed left at (275, 308)
Screenshot: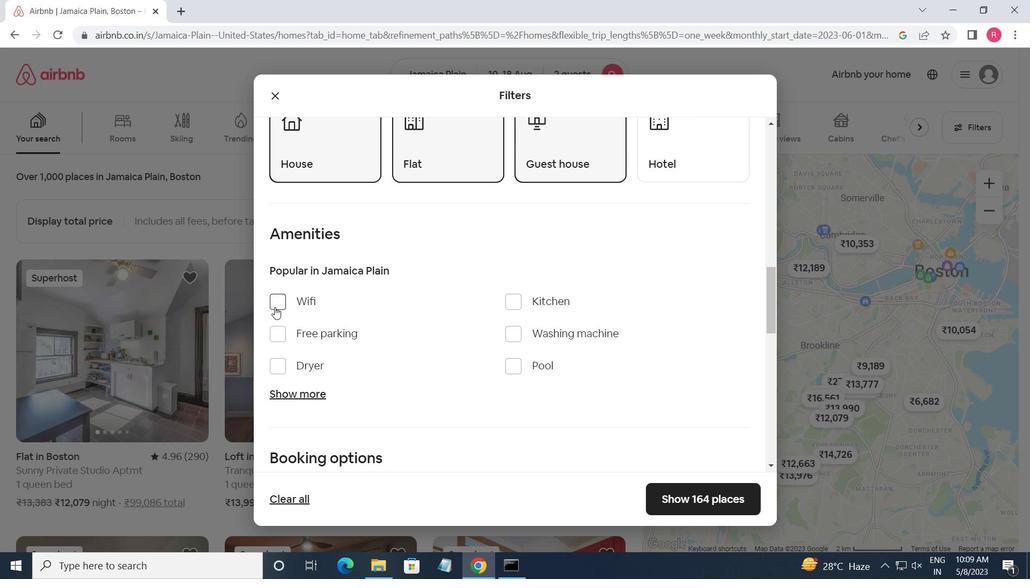 
Action: Mouse moved to (306, 399)
Screenshot: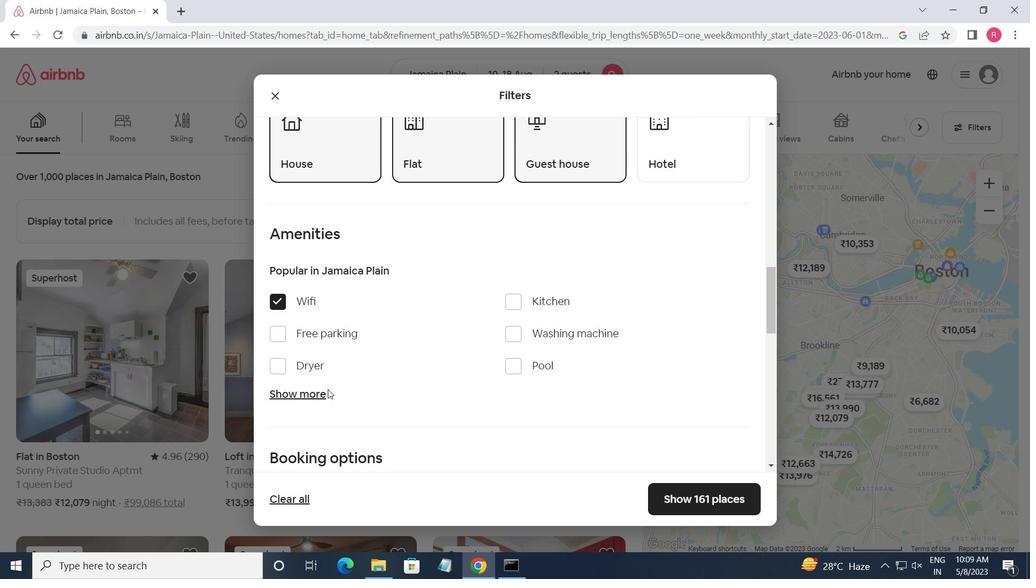 
Action: Mouse pressed left at (306, 399)
Screenshot: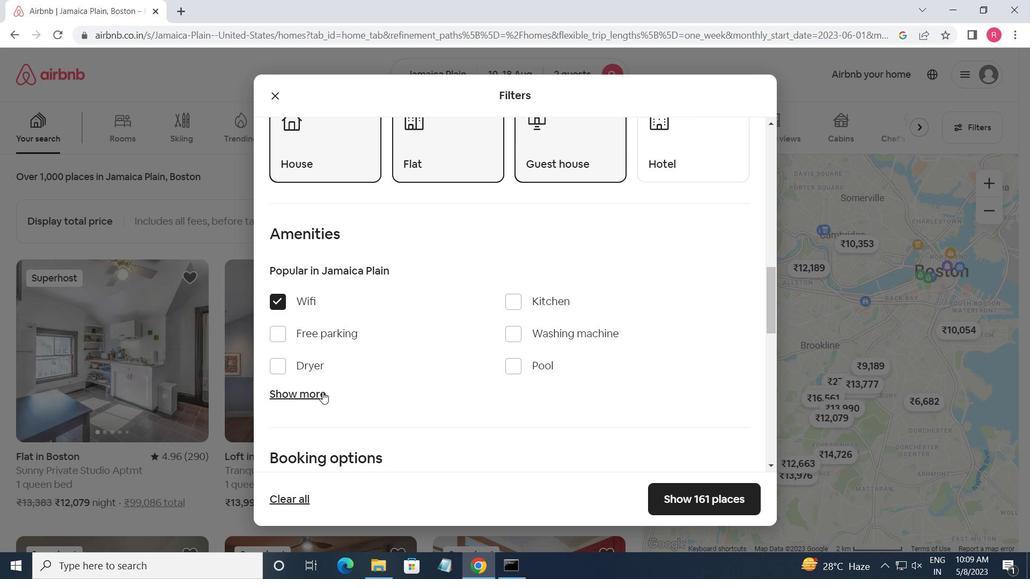 
Action: Mouse moved to (270, 335)
Screenshot: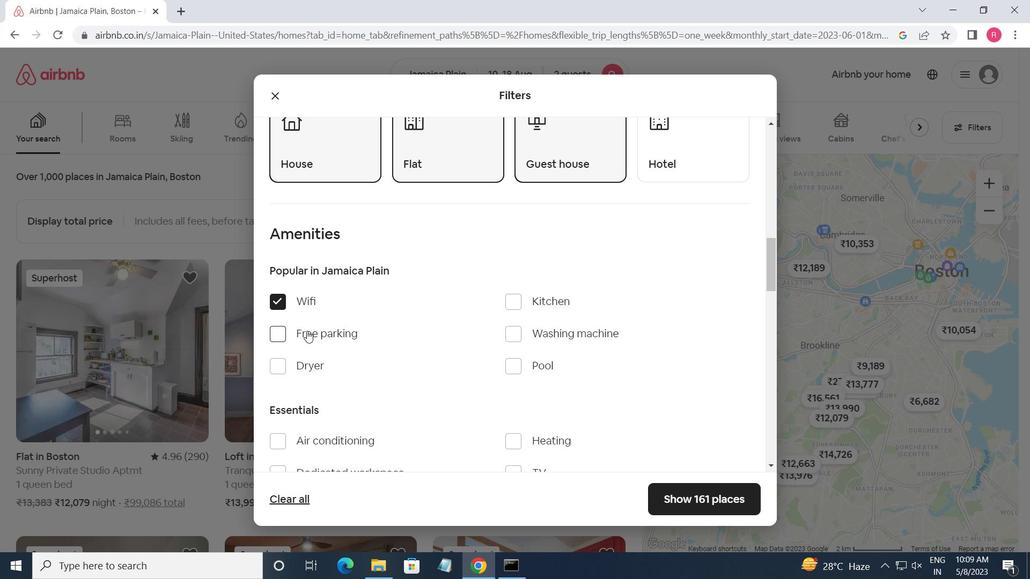 
Action: Mouse pressed left at (270, 335)
Screenshot: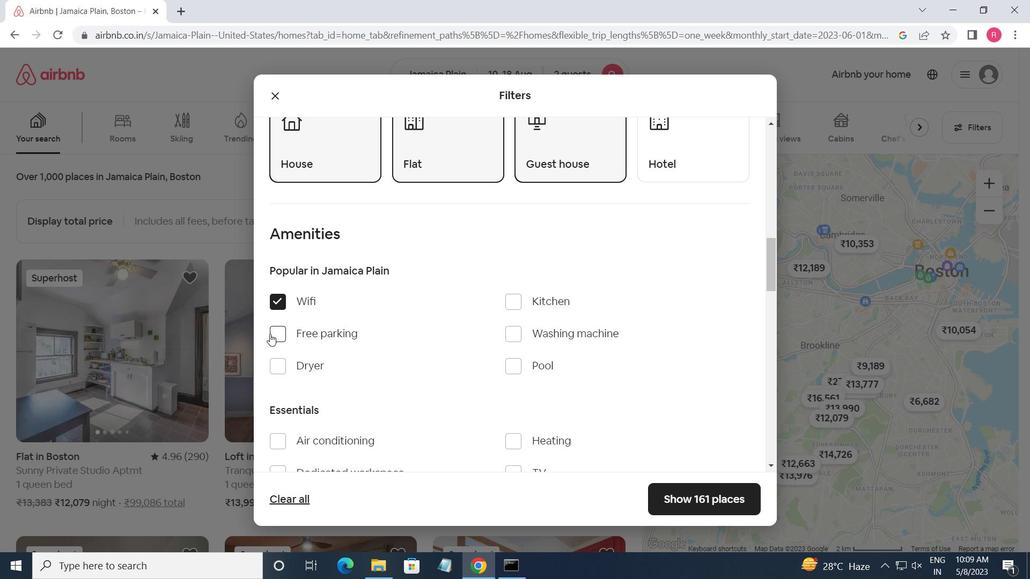 
Action: Mouse moved to (281, 328)
Screenshot: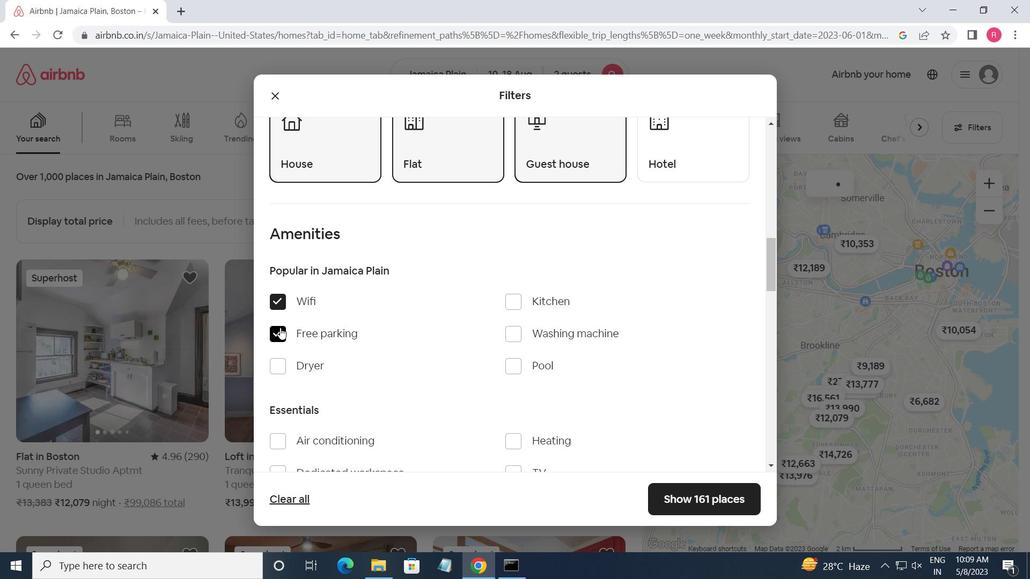 
Action: Mouse scrolled (281, 327) with delta (0, 0)
Screenshot: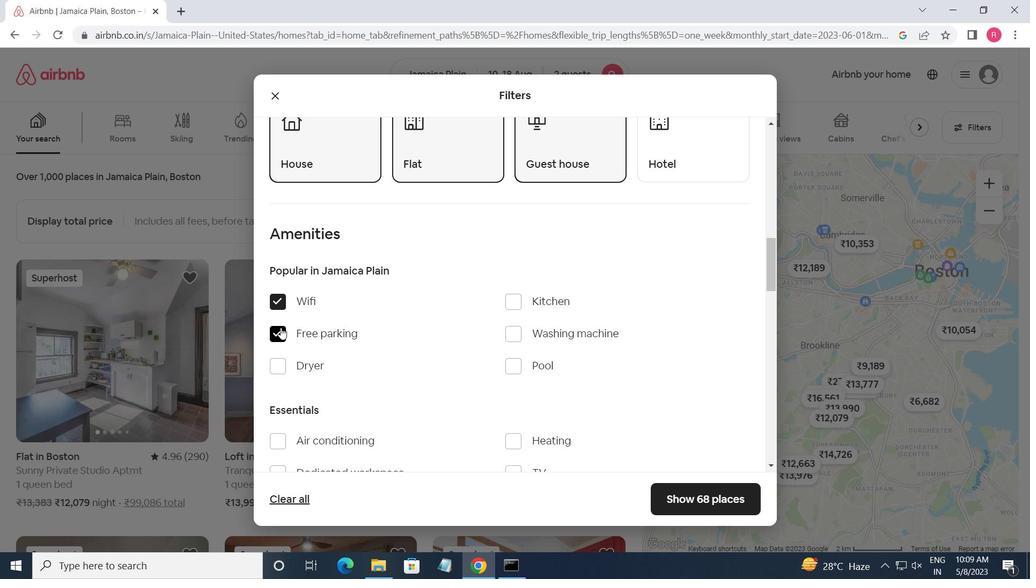 
Action: Mouse scrolled (281, 327) with delta (0, 0)
Screenshot: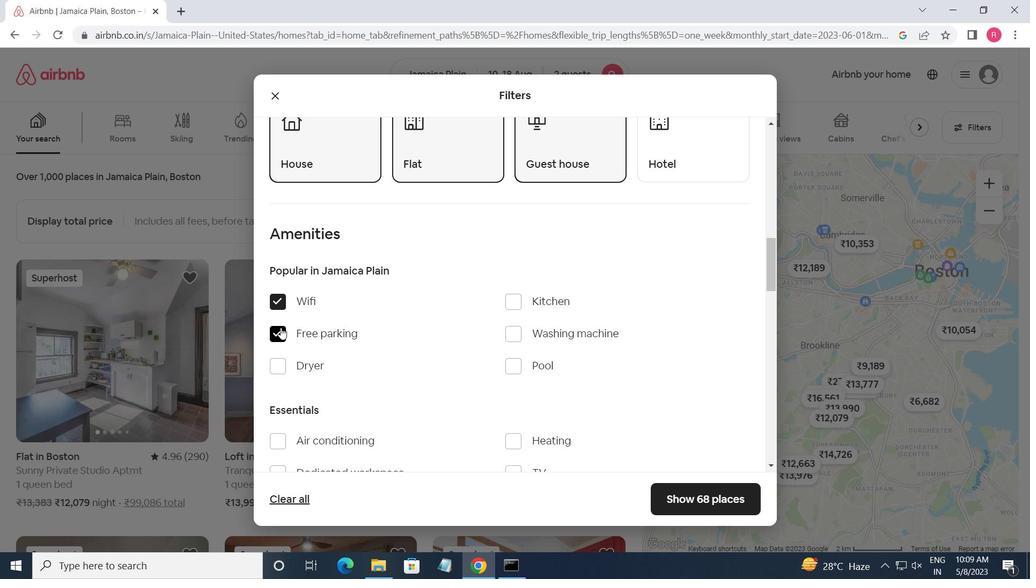 
Action: Mouse moved to (517, 340)
Screenshot: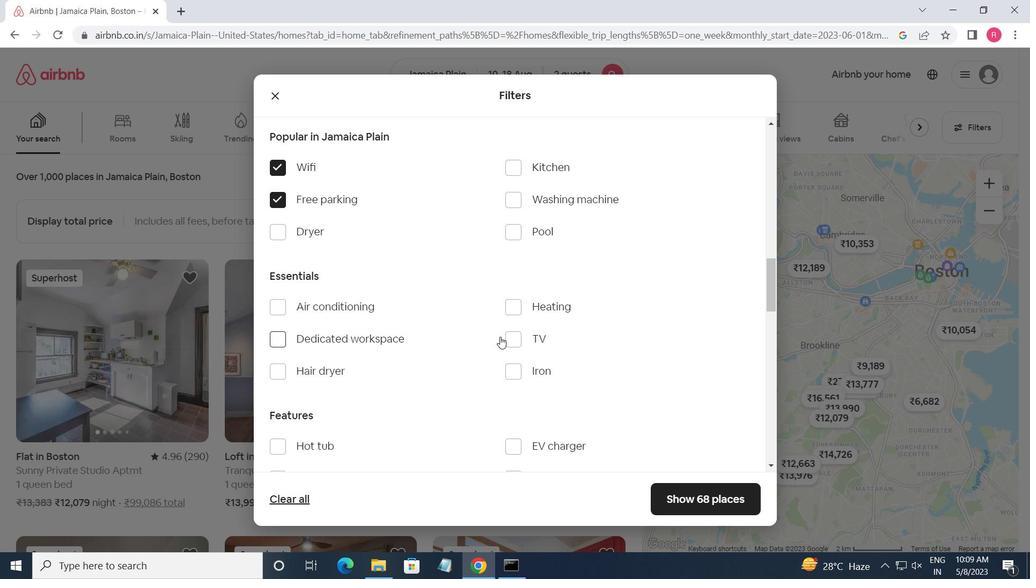 
Action: Mouse pressed left at (517, 340)
Screenshot: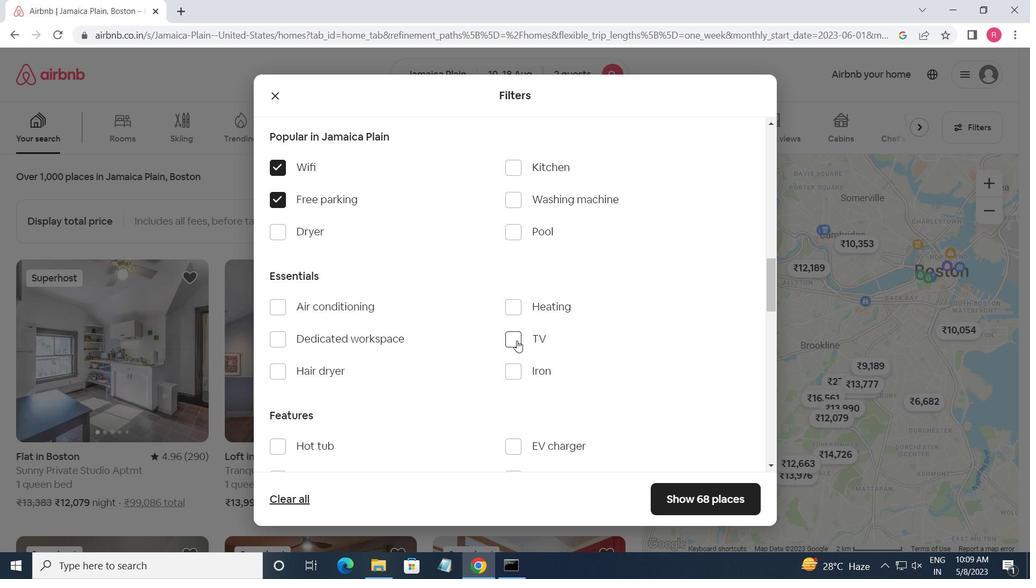 
Action: Mouse scrolled (517, 340) with delta (0, 0)
Screenshot: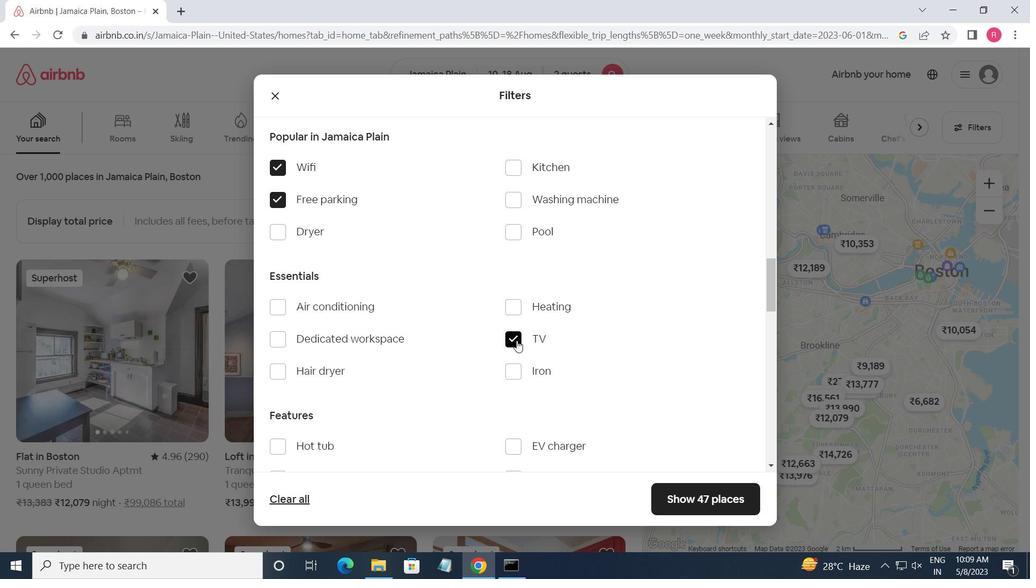 
Action: Mouse scrolled (517, 340) with delta (0, 0)
Screenshot: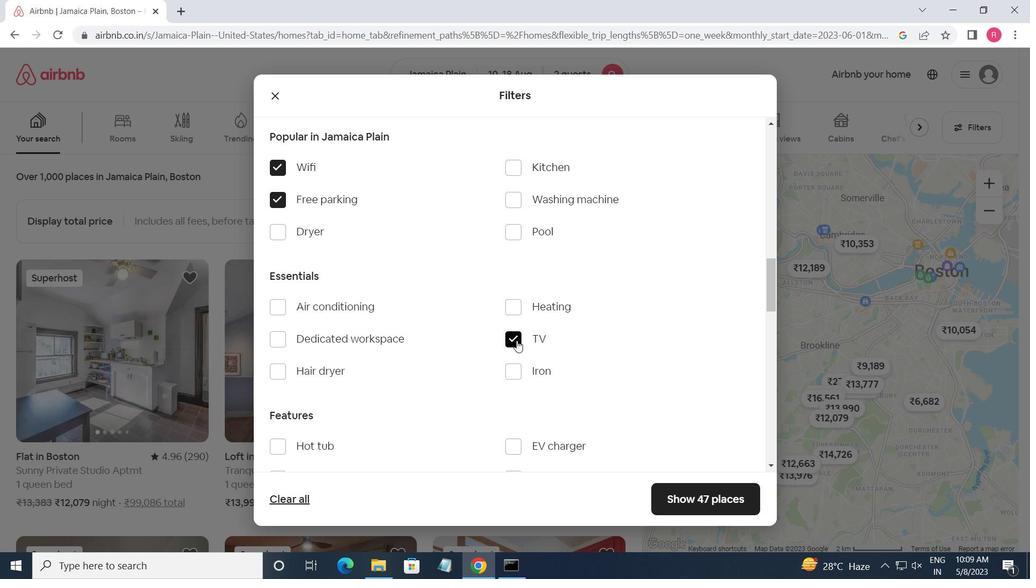
Action: Mouse scrolled (517, 340) with delta (0, 0)
Screenshot: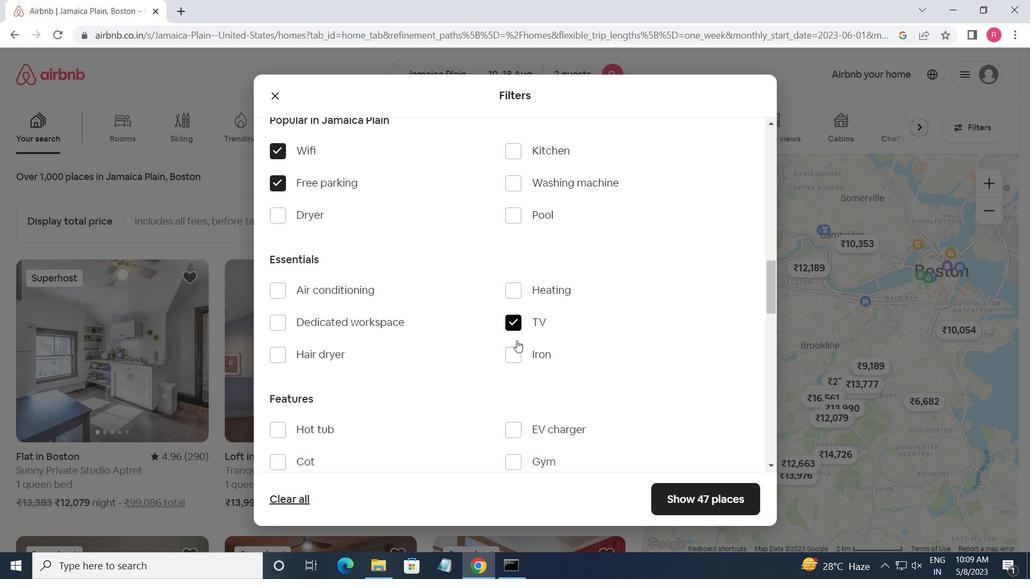 
Action: Mouse scrolled (517, 340) with delta (0, 0)
Screenshot: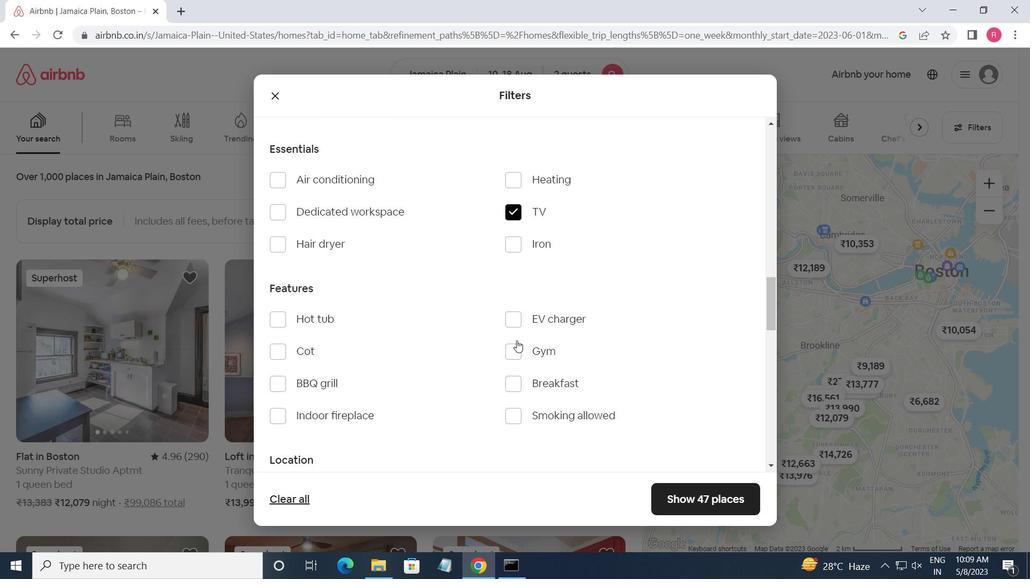 
Action: Mouse moved to (510, 210)
Screenshot: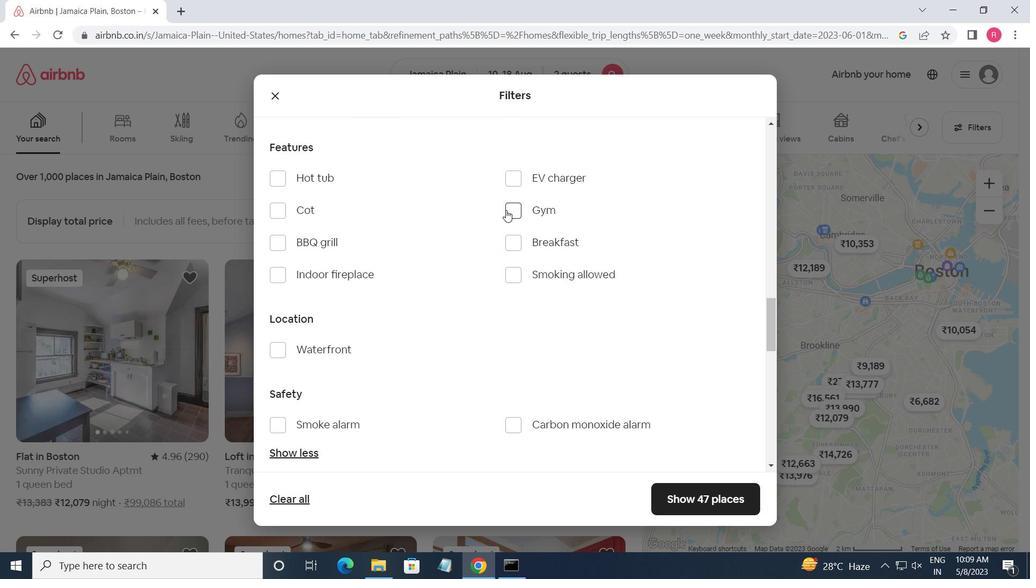 
Action: Mouse pressed left at (510, 210)
Screenshot: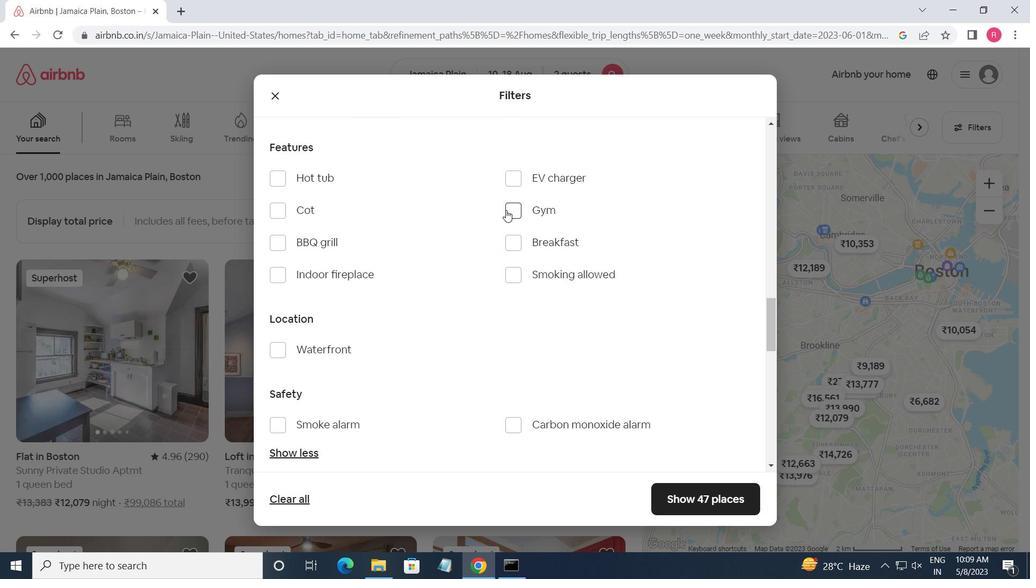 
Action: Mouse moved to (518, 246)
Screenshot: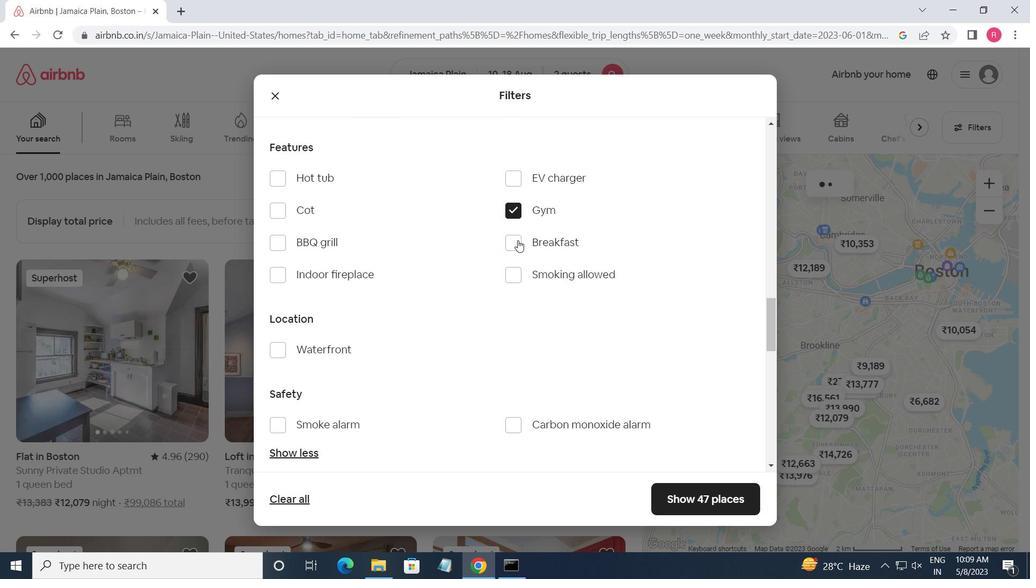 
Action: Mouse pressed left at (518, 246)
Screenshot: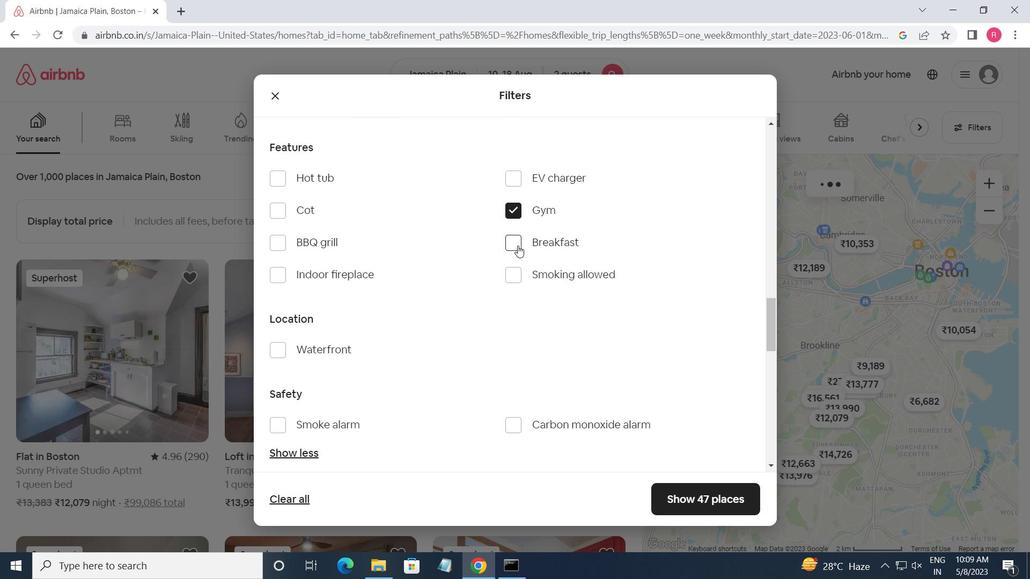 
Action: Mouse moved to (516, 246)
Screenshot: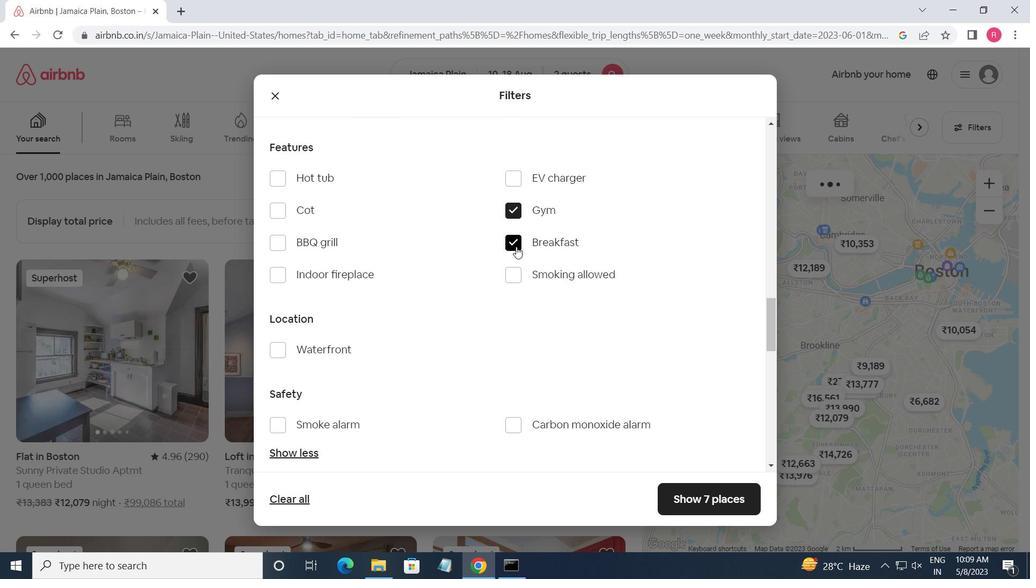 
Action: Mouse scrolled (516, 246) with delta (0, 0)
Screenshot: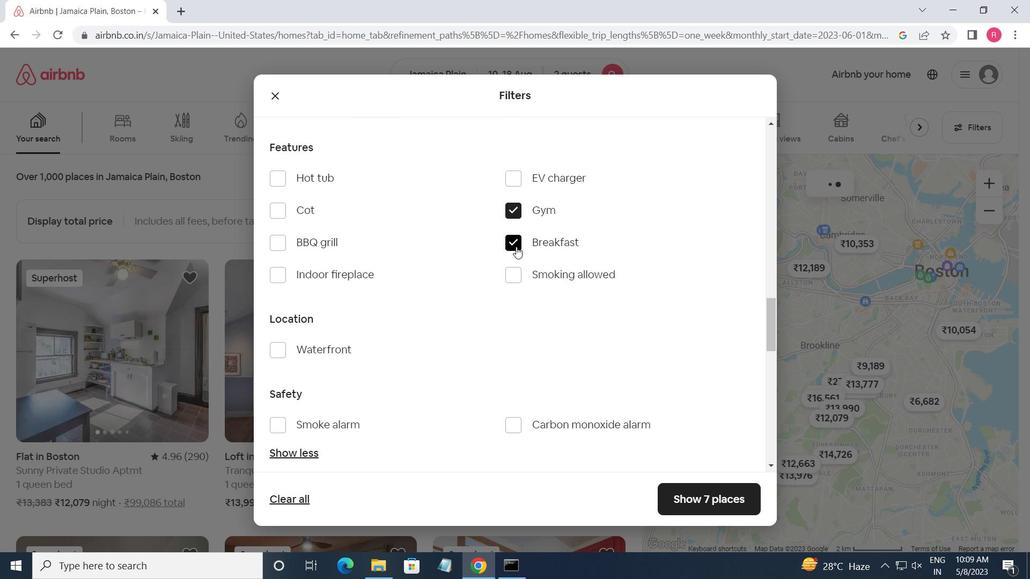 
Action: Mouse scrolled (516, 246) with delta (0, 0)
Screenshot: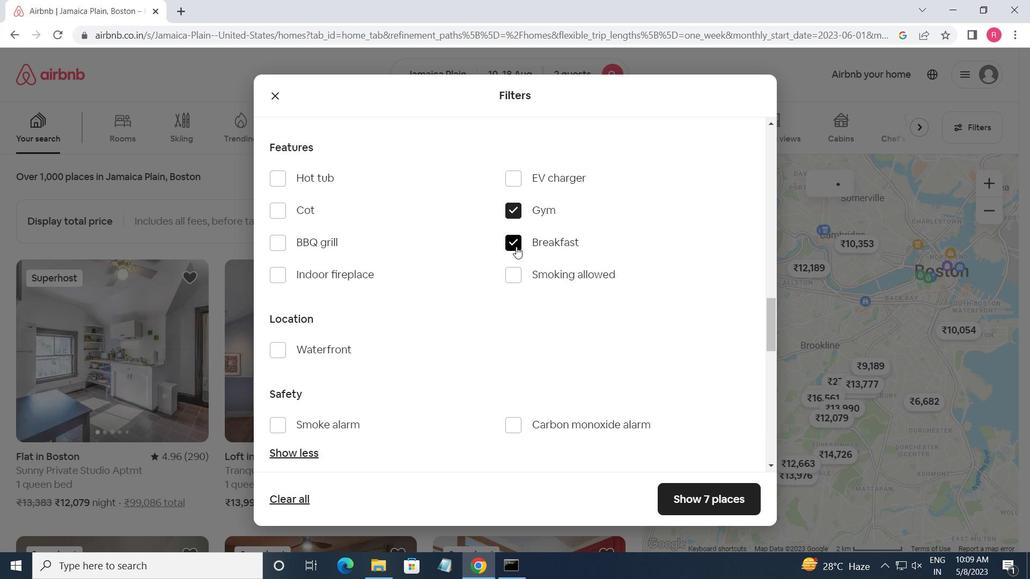 
Action: Mouse scrolled (516, 246) with delta (0, 0)
Screenshot: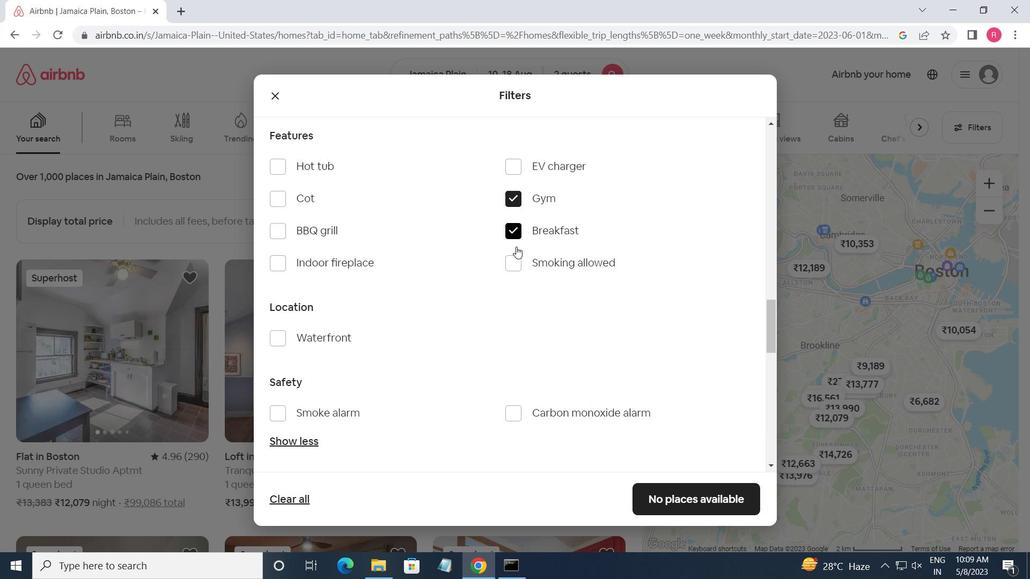 
Action: Mouse moved to (512, 249)
Screenshot: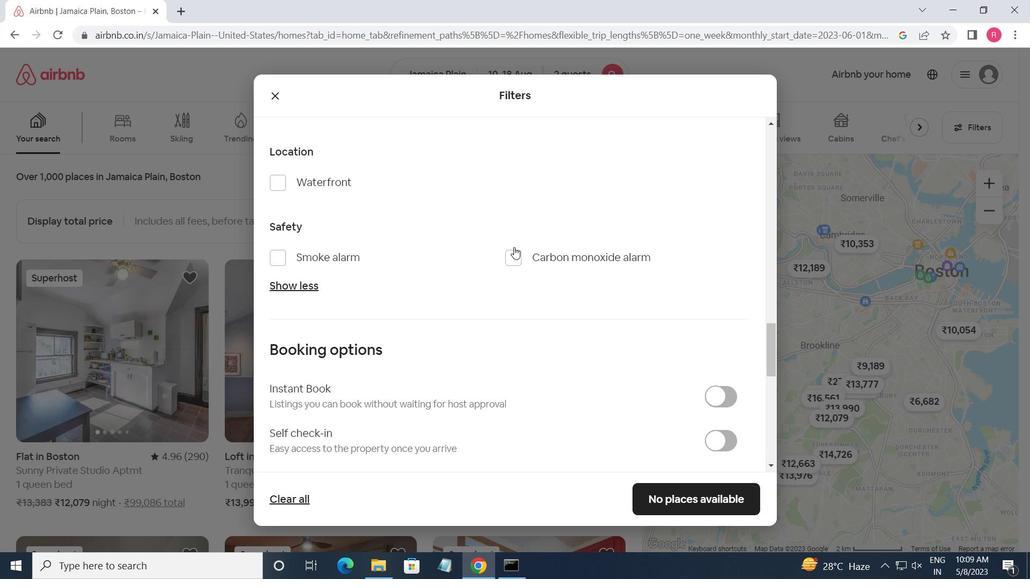 
Action: Mouse scrolled (512, 248) with delta (0, 0)
Screenshot: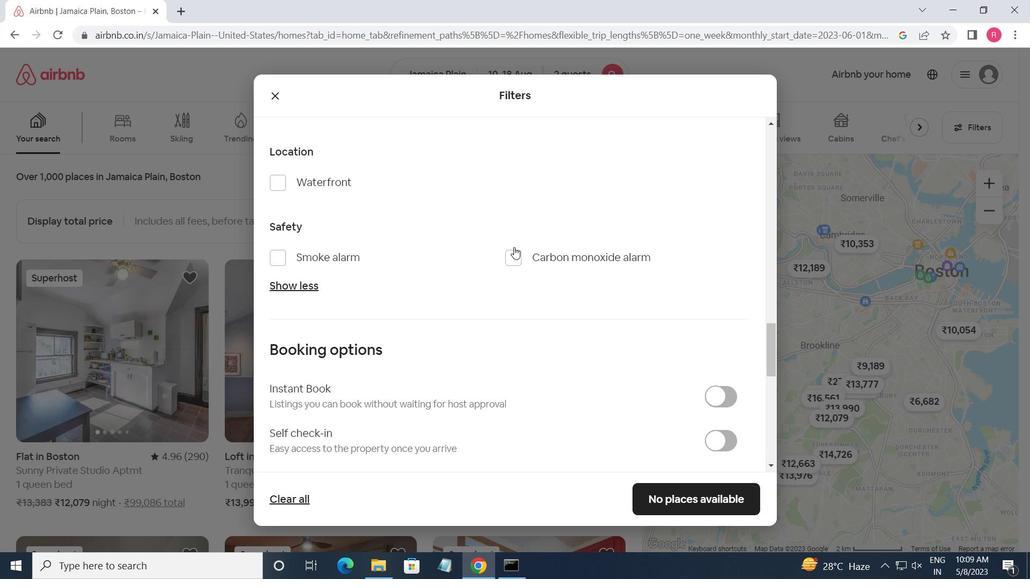 
Action: Mouse moved to (510, 255)
Screenshot: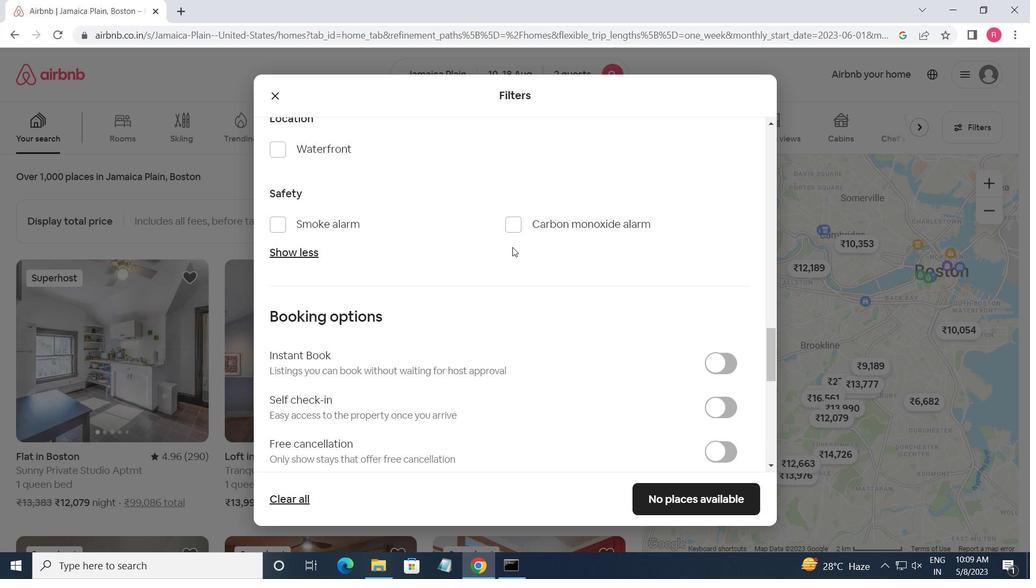 
Action: Mouse scrolled (510, 254) with delta (0, 0)
Screenshot: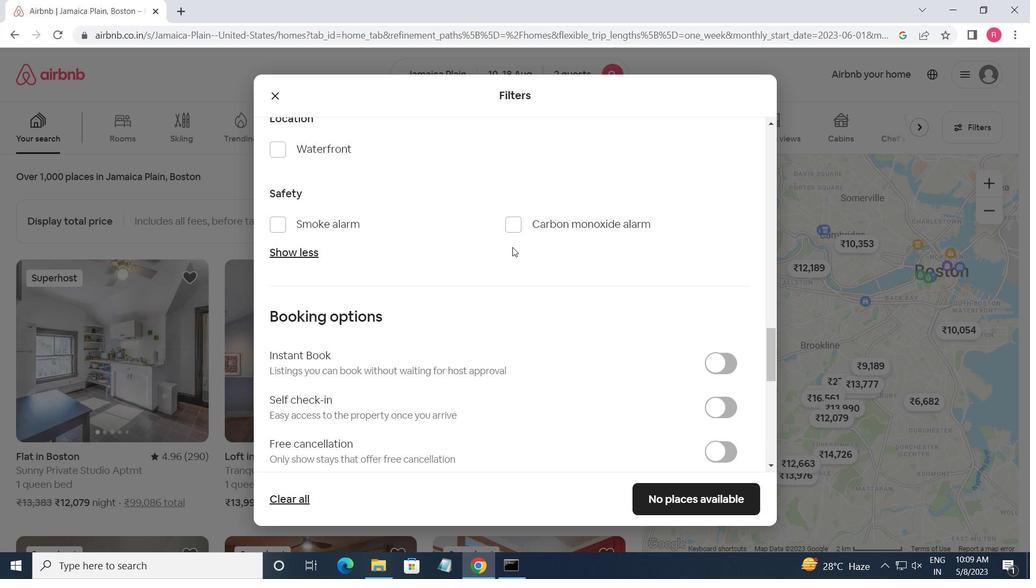 
Action: Mouse moved to (719, 274)
Screenshot: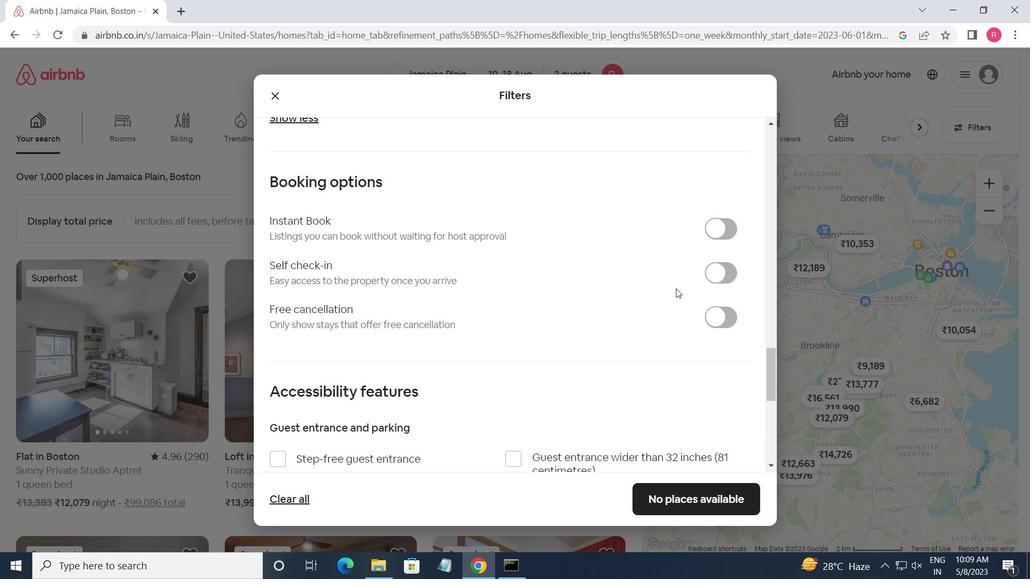 
Action: Mouse pressed left at (719, 274)
Screenshot: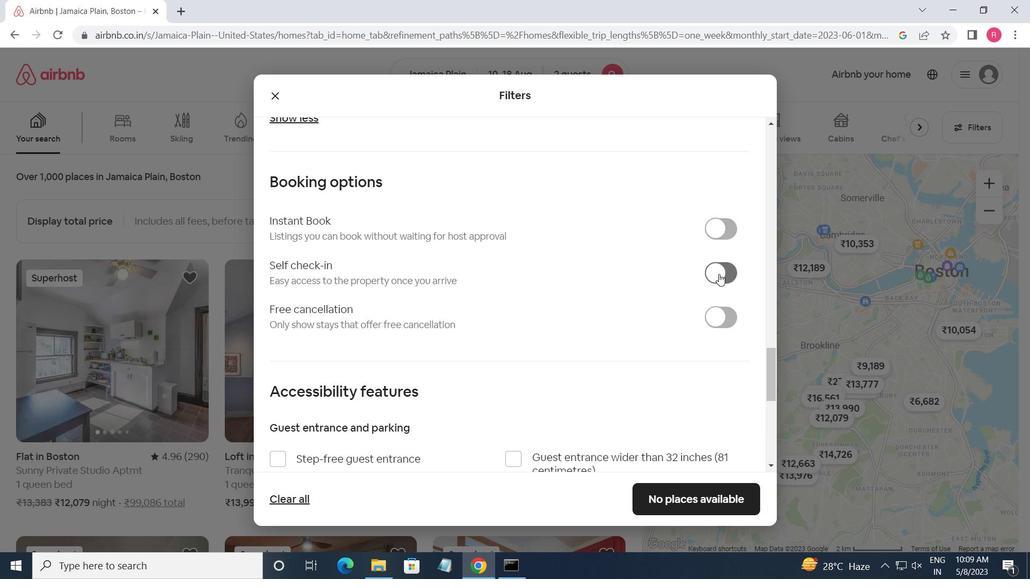 
Action: Mouse moved to (636, 295)
Screenshot: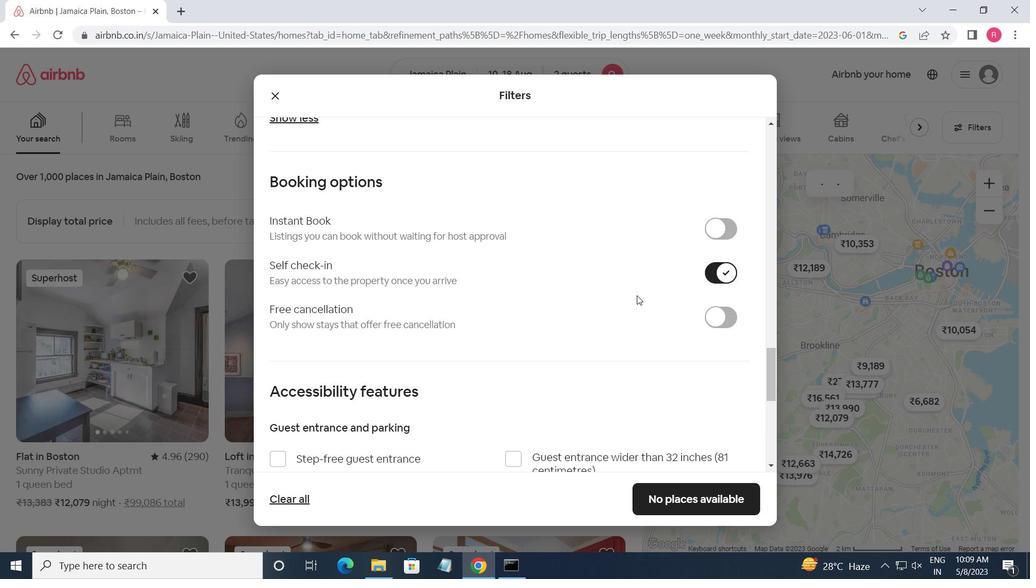 
Action: Mouse scrolled (636, 295) with delta (0, 0)
Screenshot: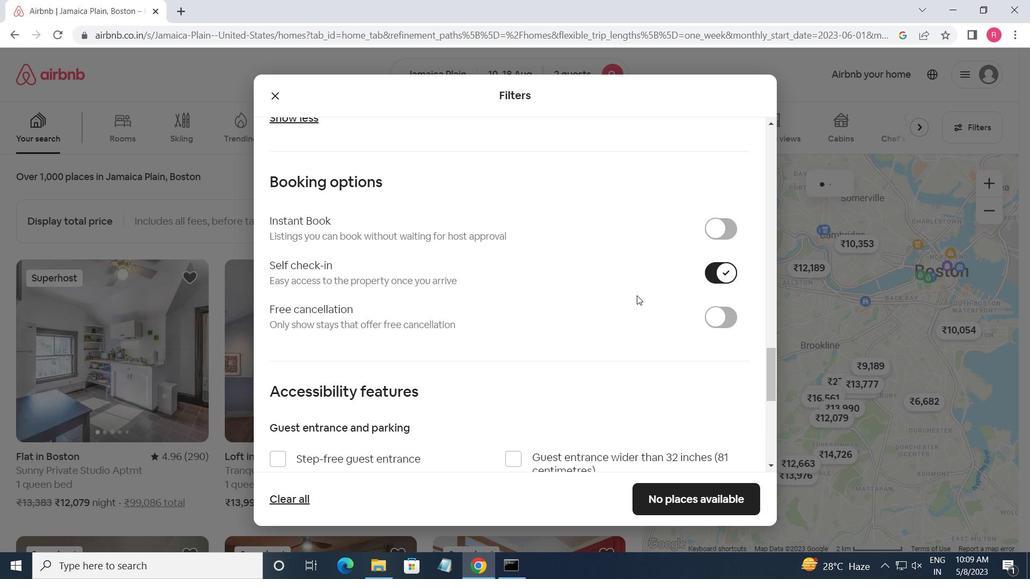 
Action: Mouse moved to (634, 295)
Screenshot: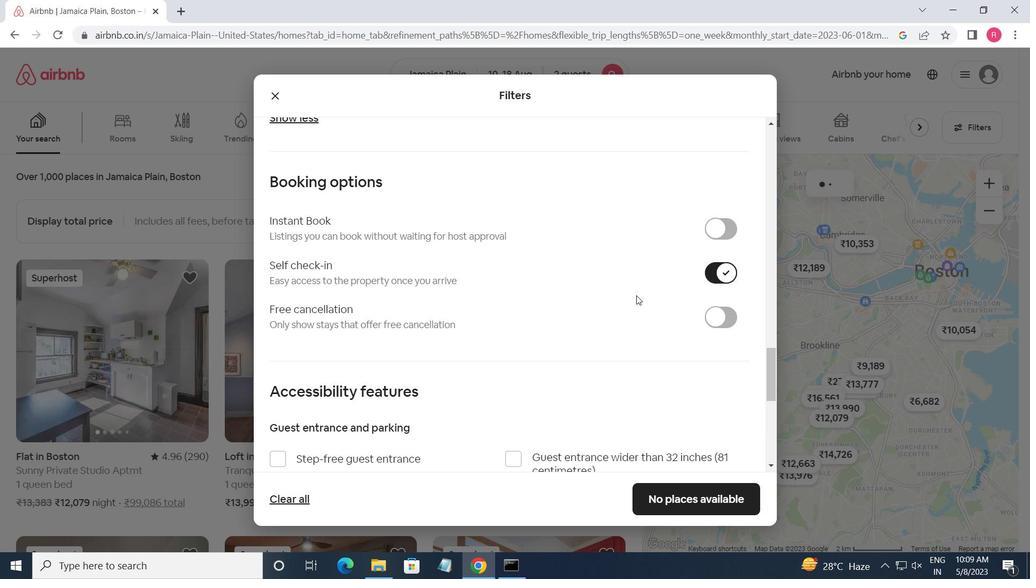
Action: Mouse scrolled (634, 294) with delta (0, 0)
Screenshot: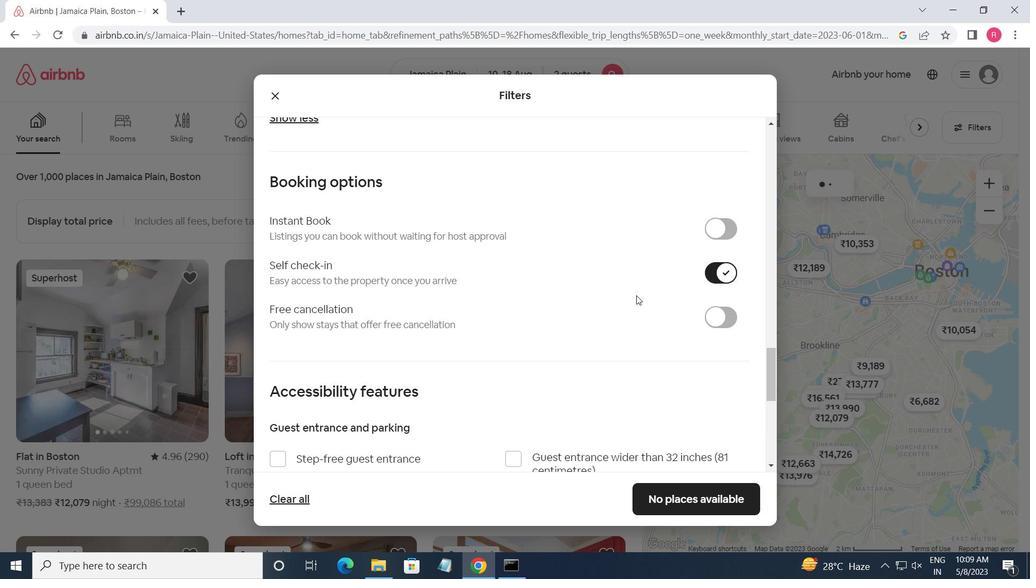 
Action: Mouse moved to (628, 293)
Screenshot: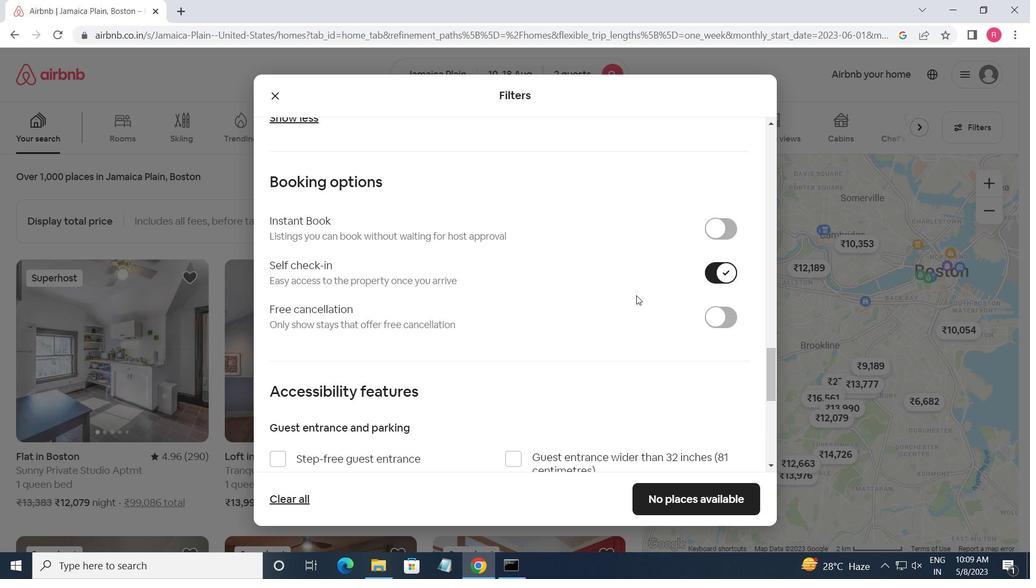 
Action: Mouse scrolled (628, 292) with delta (0, 0)
Screenshot: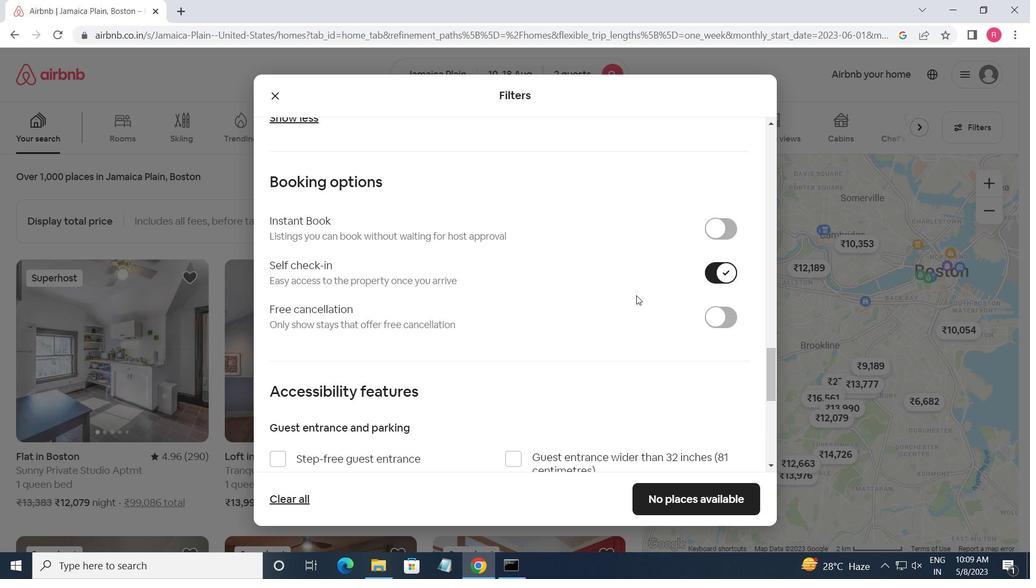 
Action: Mouse moved to (409, 302)
Screenshot: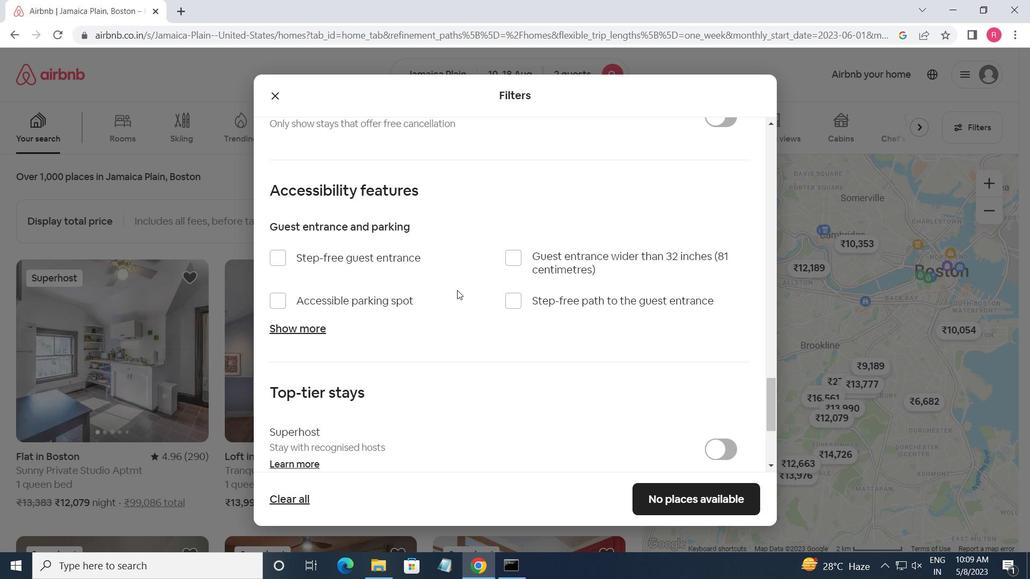 
Action: Mouse scrolled (409, 302) with delta (0, 0)
Screenshot: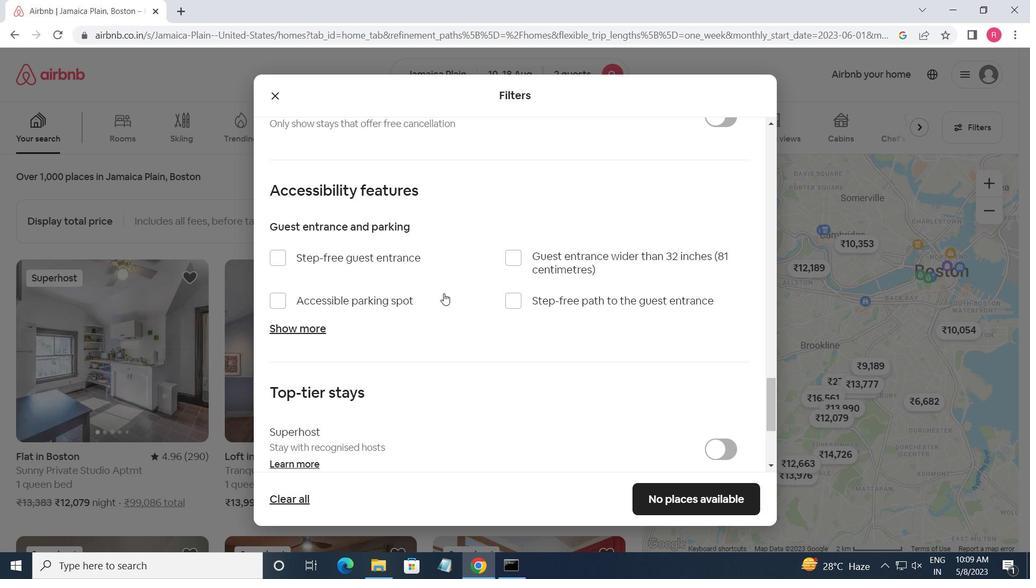 
Action: Mouse moved to (408, 302)
Screenshot: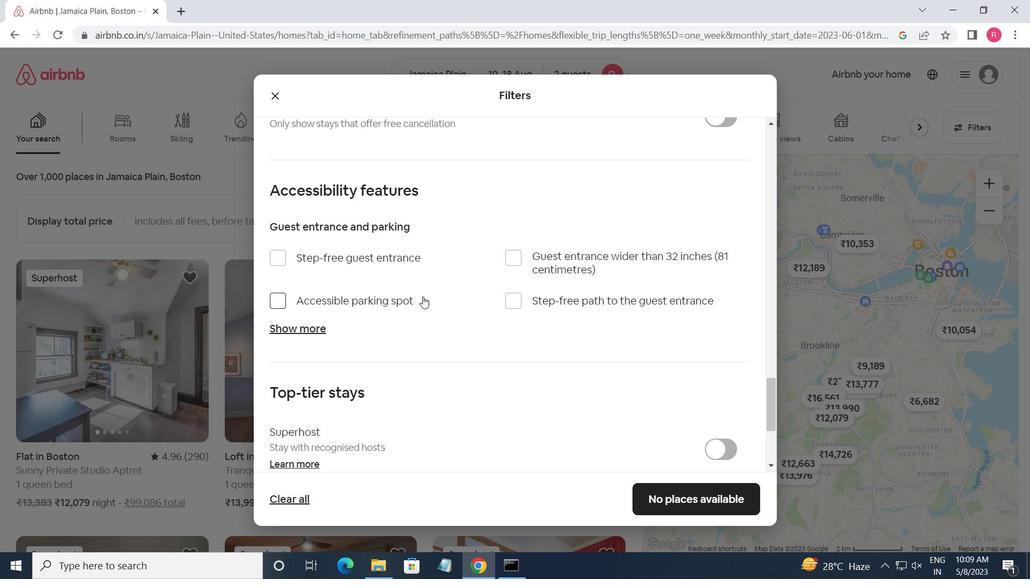 
Action: Mouse scrolled (408, 302) with delta (0, 0)
Screenshot: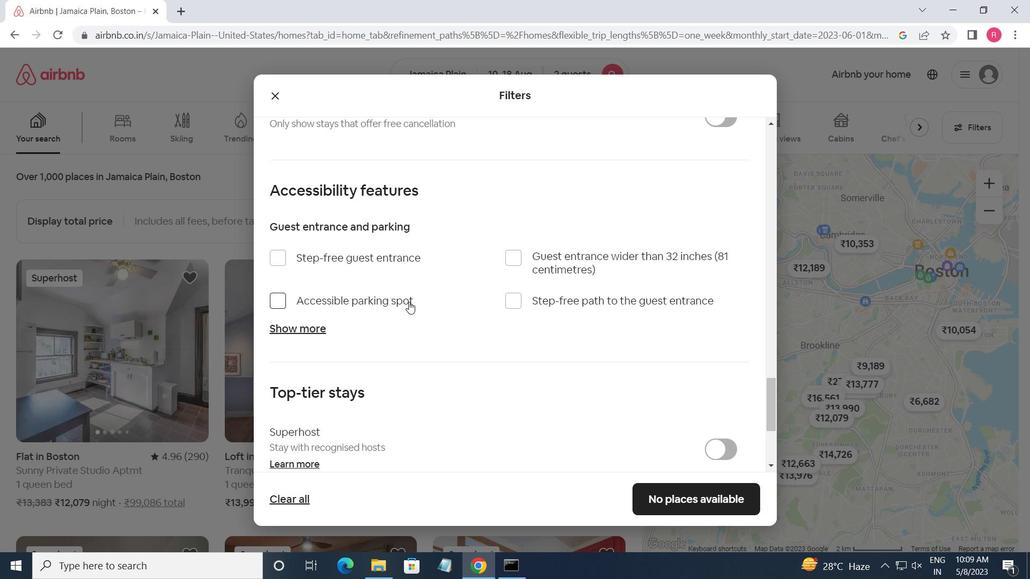 
Action: Mouse moved to (408, 302)
Screenshot: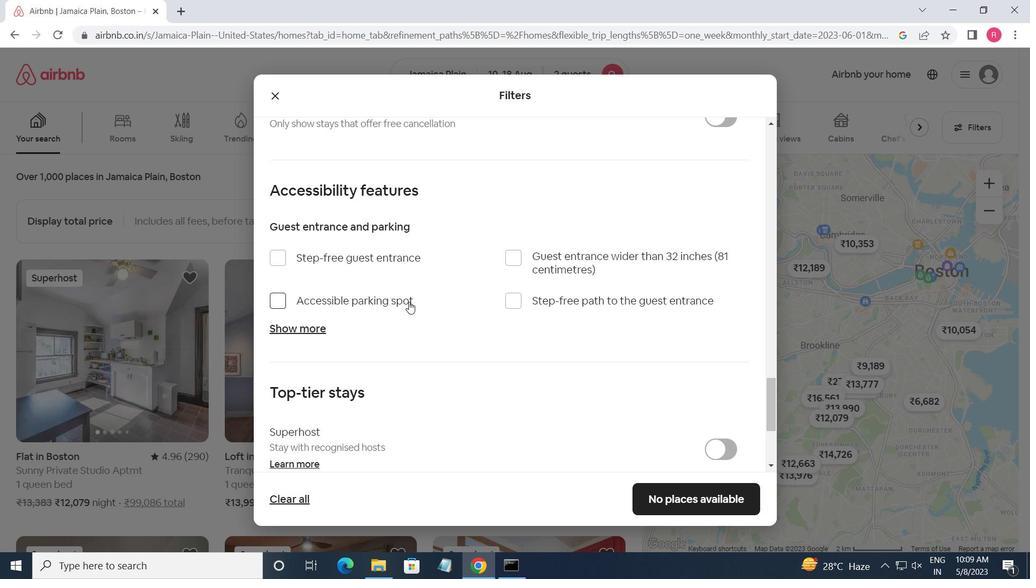 
Action: Mouse scrolled (408, 302) with delta (0, 0)
Screenshot: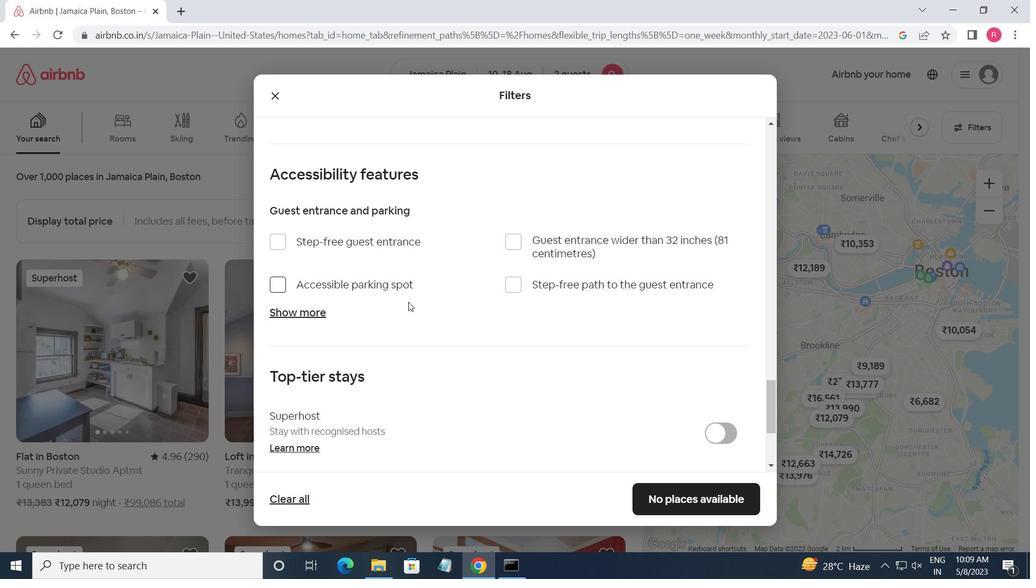 
Action: Mouse moved to (280, 382)
Screenshot: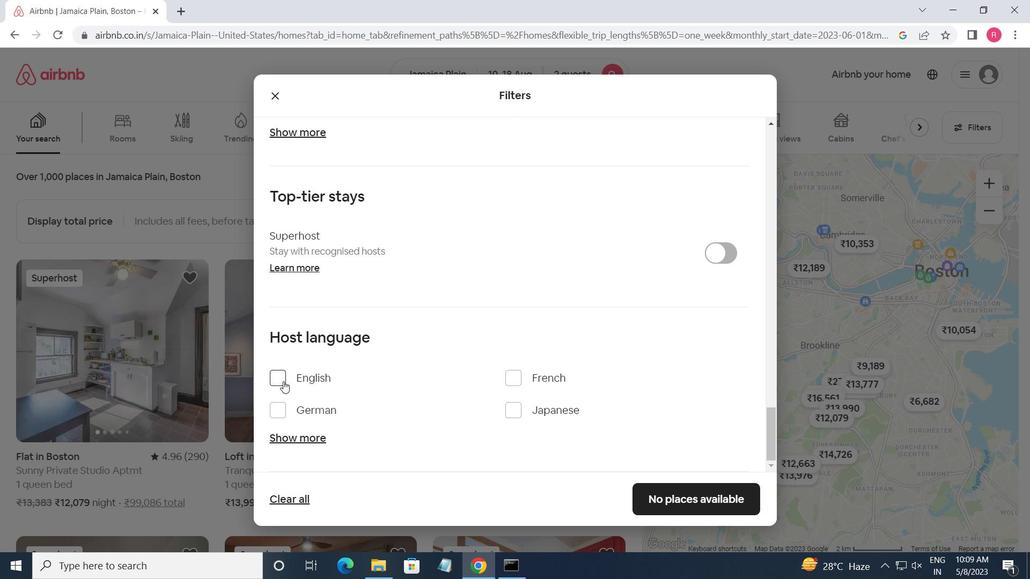 
Action: Mouse pressed left at (280, 382)
Screenshot: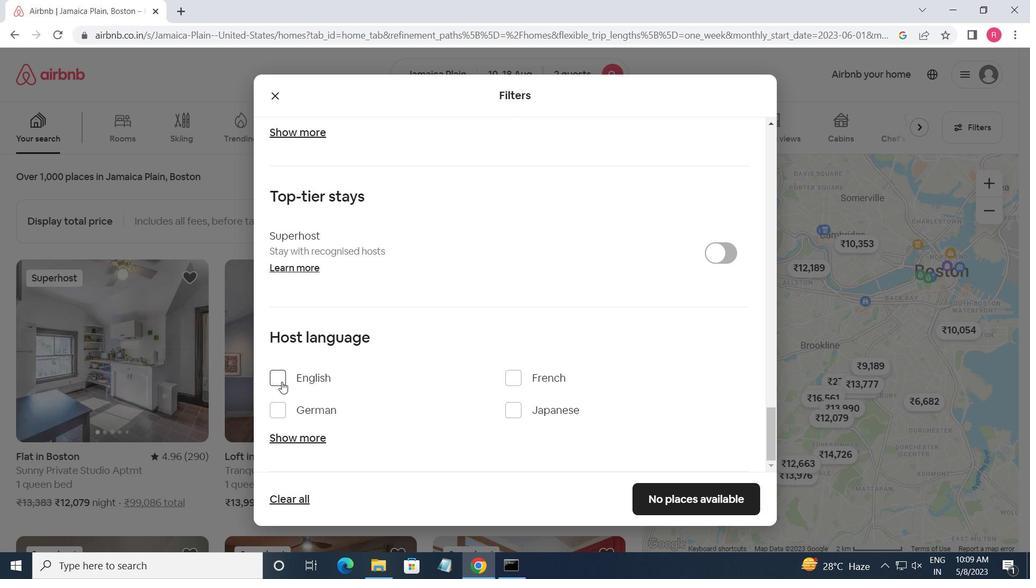 
Action: Mouse moved to (657, 508)
Screenshot: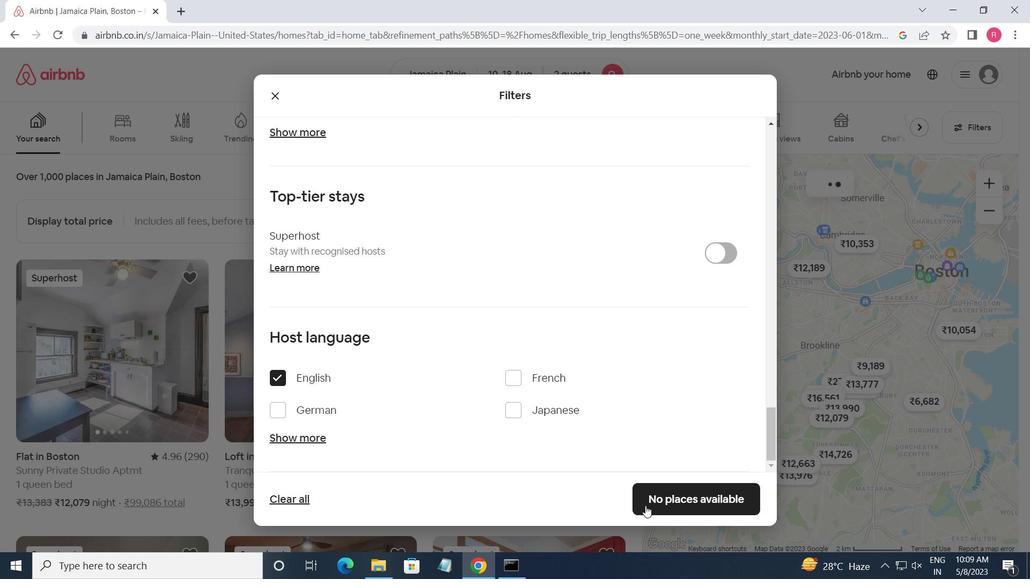 
Action: Mouse pressed left at (657, 508)
Screenshot: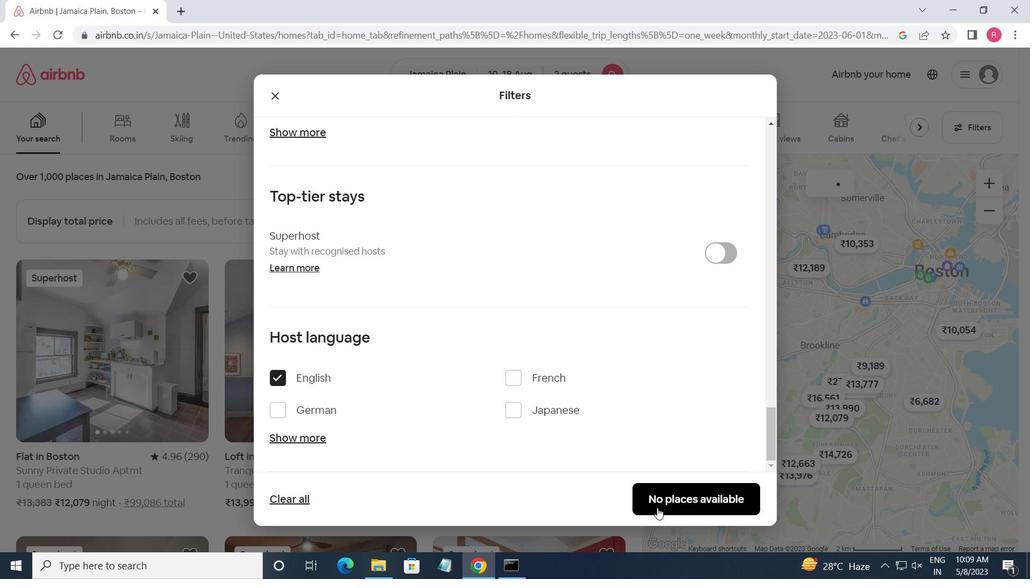
